 Task: Open a blank sheet, save the file as Gratitudeplan.html Type the sentence 'Education plays a crucial role in shaping individuals and societies. It is the key to unlocking knowledge, skills, and opportunities. Through education, people acquire the tools they need to succeed in life and contribute meaningfully to their communities. It empowers individuals to think critically, solve problems, and make informed decisions. Education also promotes social and cultural awareness, fostering understanding and tolerance. By providing equal access to quality education, we can build a more inclusive and equitable society, paving the way for progress, innovation, and a brighter future.'Add formula using equations and charcters after the sentence 'A+B+C' Select the formula and highlight with color Pink Change the page Orientation to  Potrait
Action: Mouse moved to (240, 115)
Screenshot: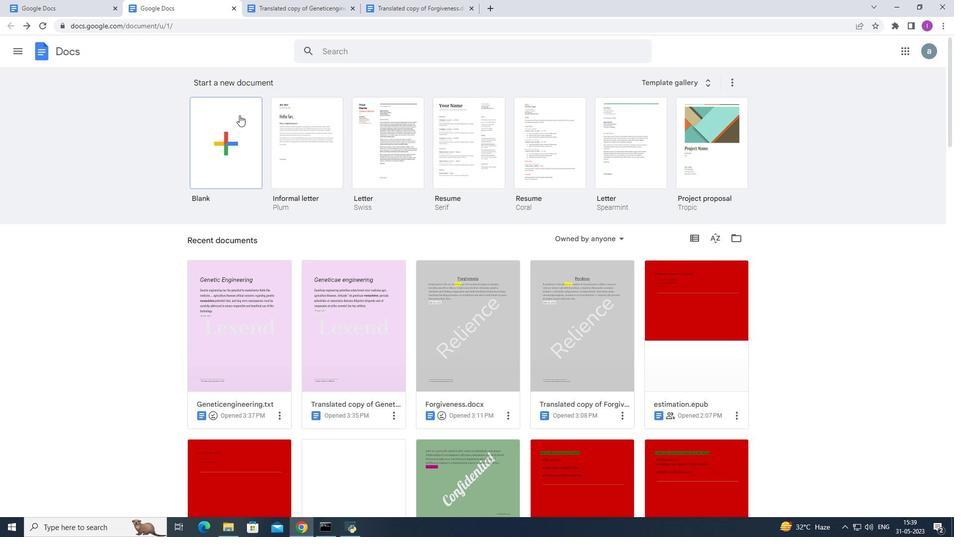 
Action: Mouse pressed left at (240, 115)
Screenshot: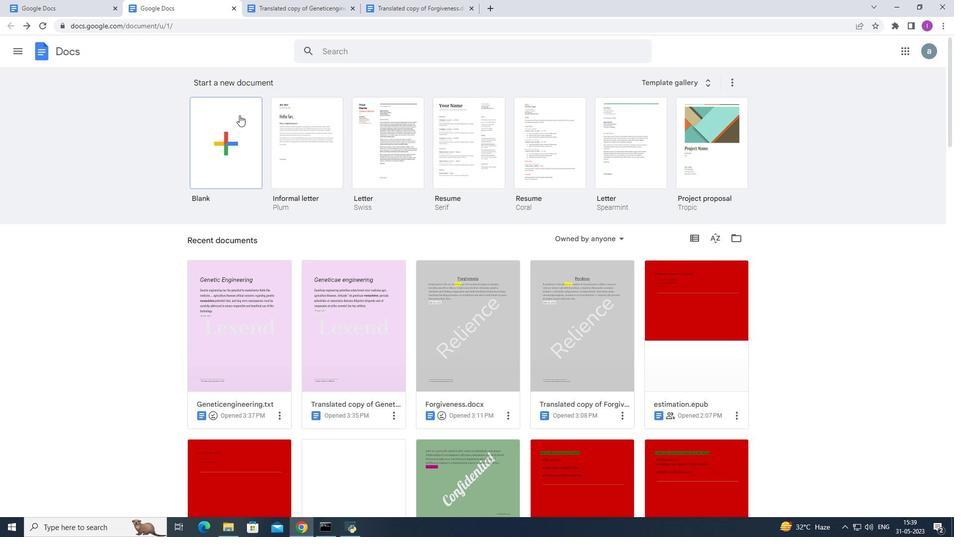 
Action: Mouse moved to (104, 45)
Screenshot: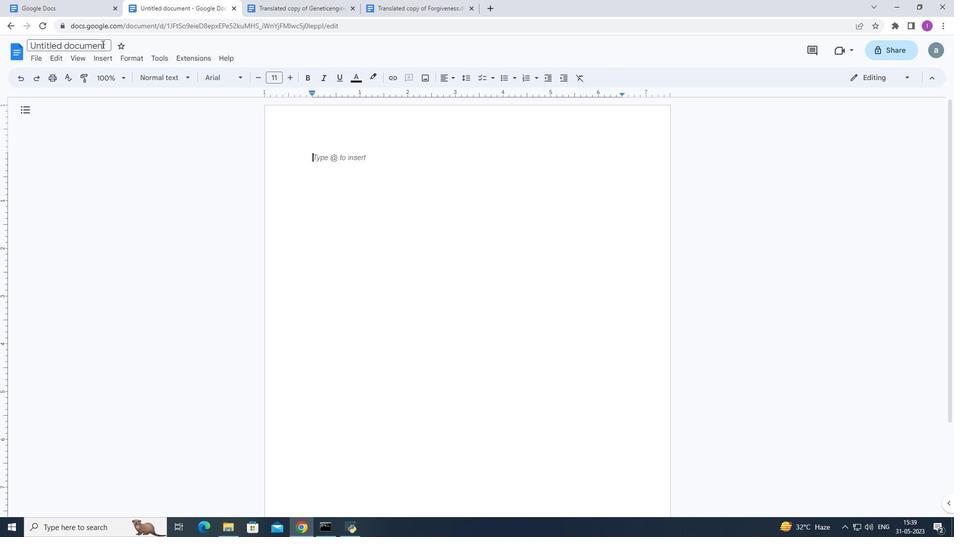 
Action: Mouse pressed left at (104, 45)
Screenshot: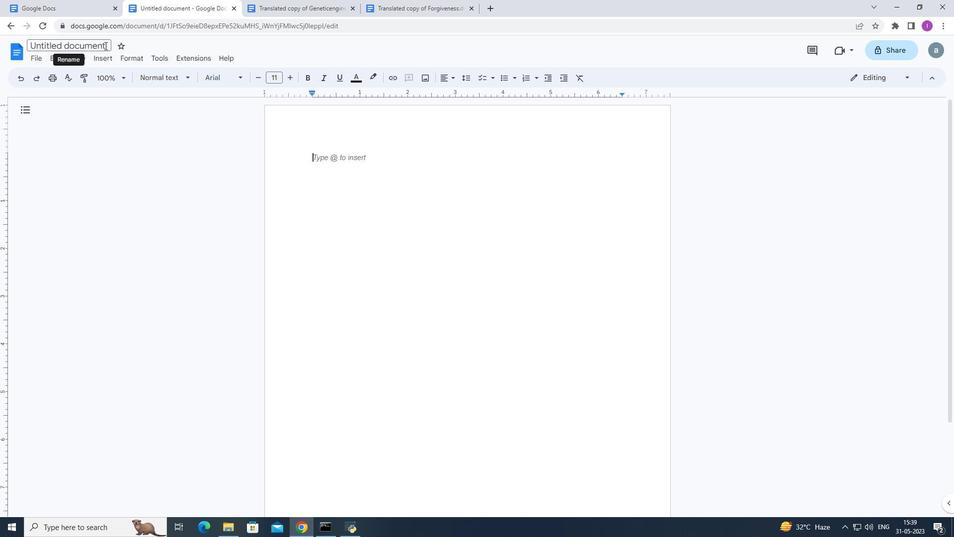 
Action: Mouse moved to (120, 59)
Screenshot: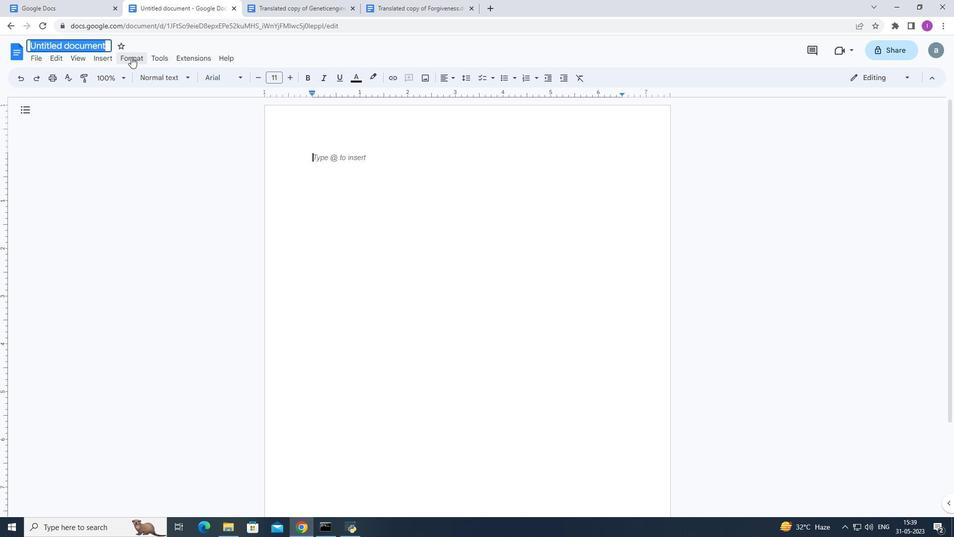 
Action: Key pressed <Key.shift><Key.shift><Key.shift><Key.shift><Key.shift><Key.shift><Key.shift><Key.shift>Gratitudeplan.html
Screenshot: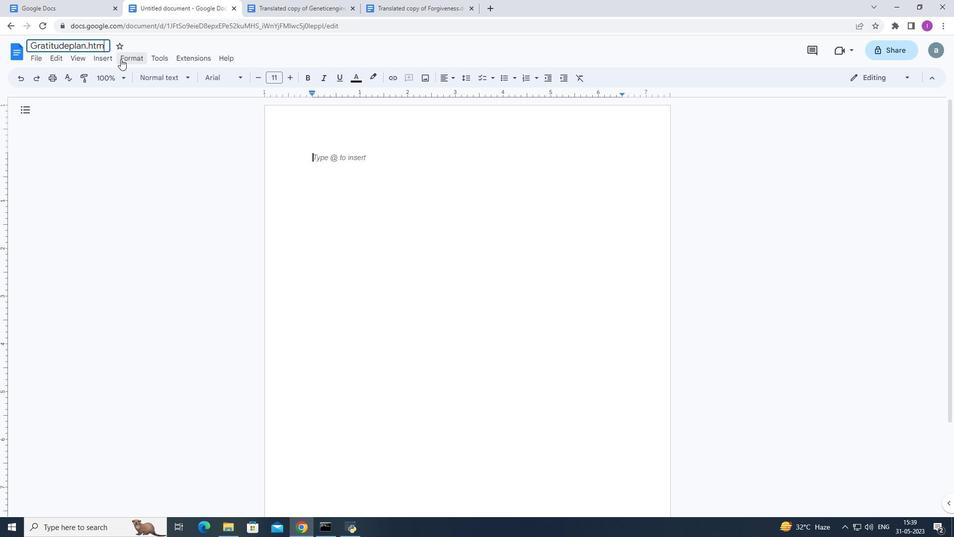 
Action: Mouse moved to (318, 158)
Screenshot: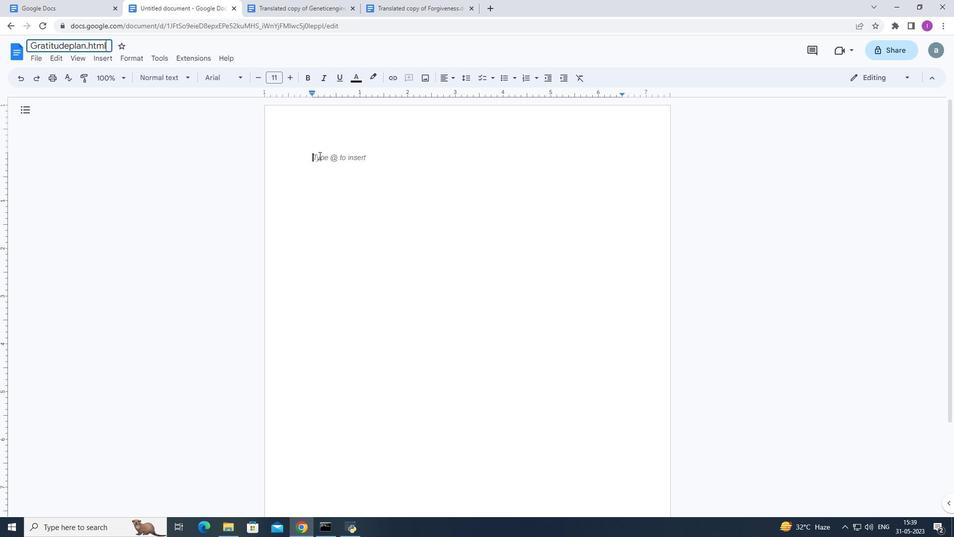 
Action: Mouse pressed left at (318, 158)
Screenshot: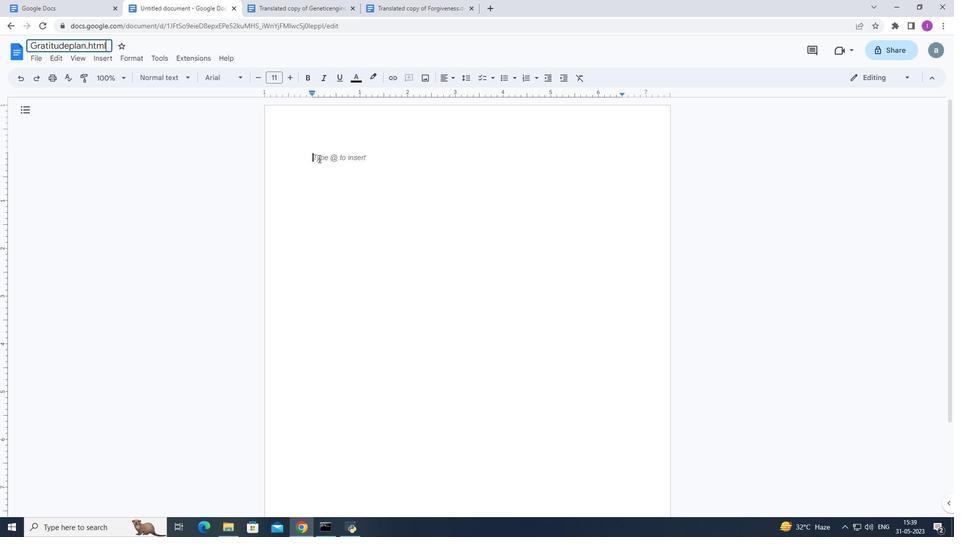 
Action: Mouse moved to (385, 161)
Screenshot: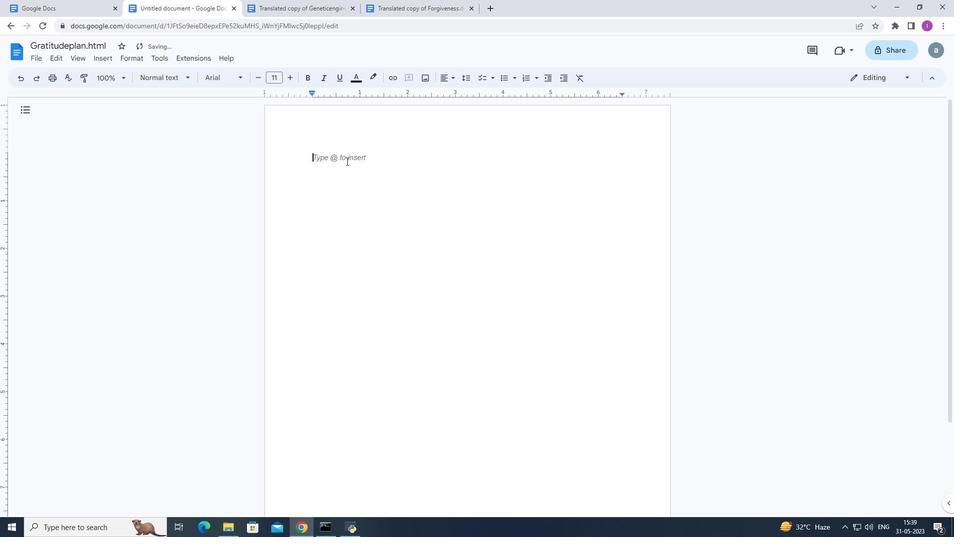 
Action: Key pressed <Key.shift>Education<Key.space>plays<Key.space>a<Key.space>crucialrole
Screenshot: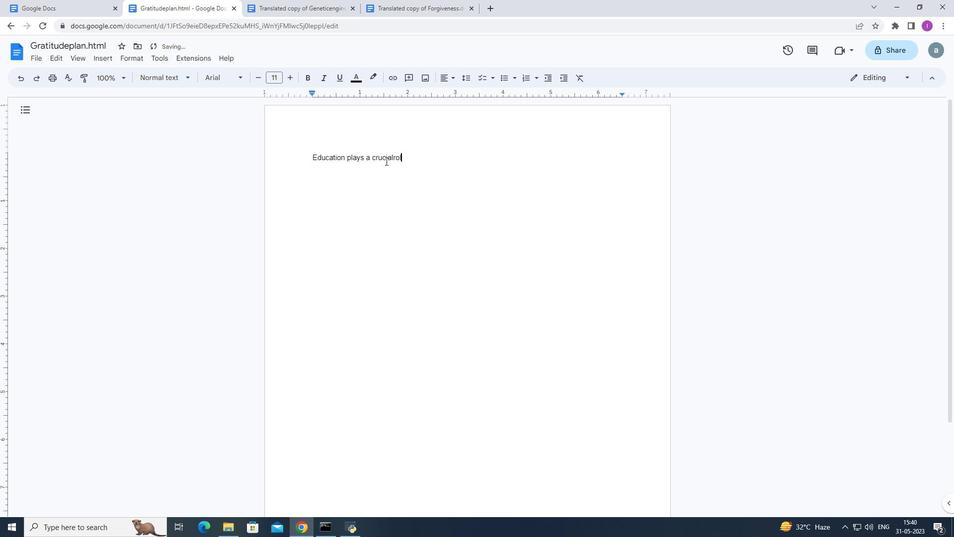
Action: Mouse moved to (392, 157)
Screenshot: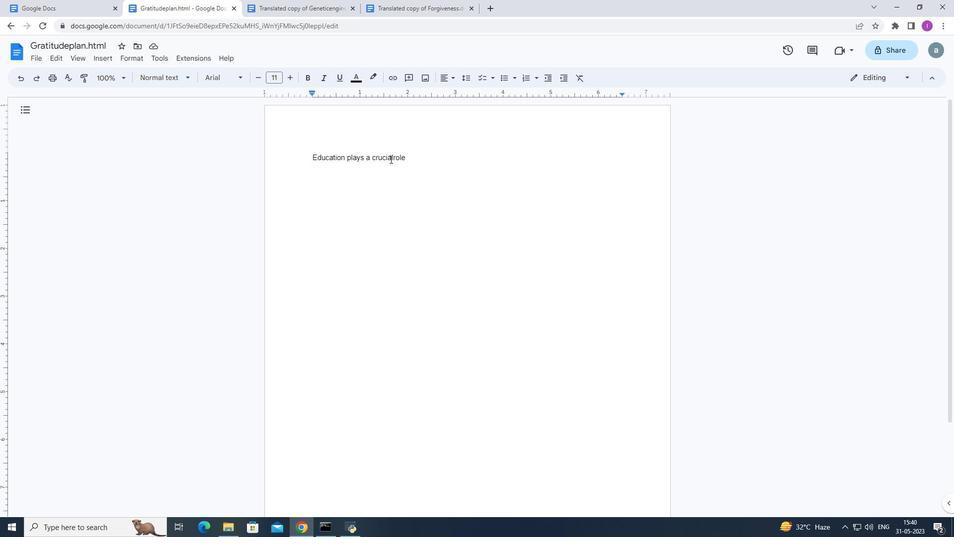 
Action: Mouse pressed left at (392, 157)
Screenshot: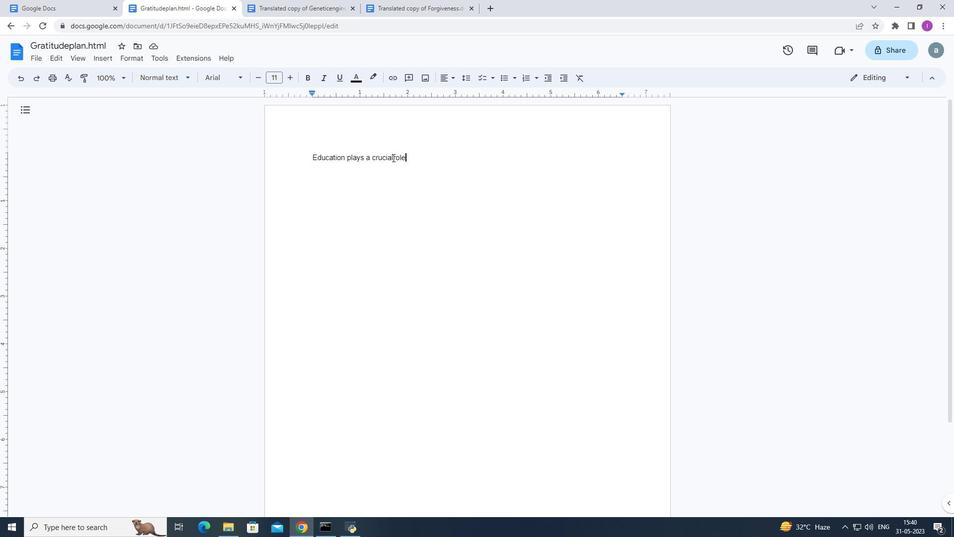 
Action: Mouse moved to (402, 143)
Screenshot: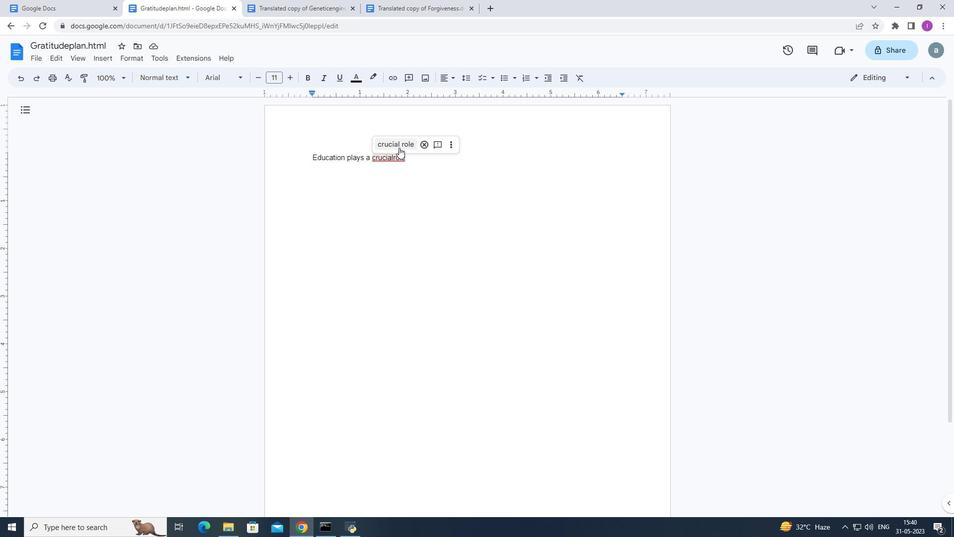 
Action: Mouse pressed left at (402, 143)
Screenshot: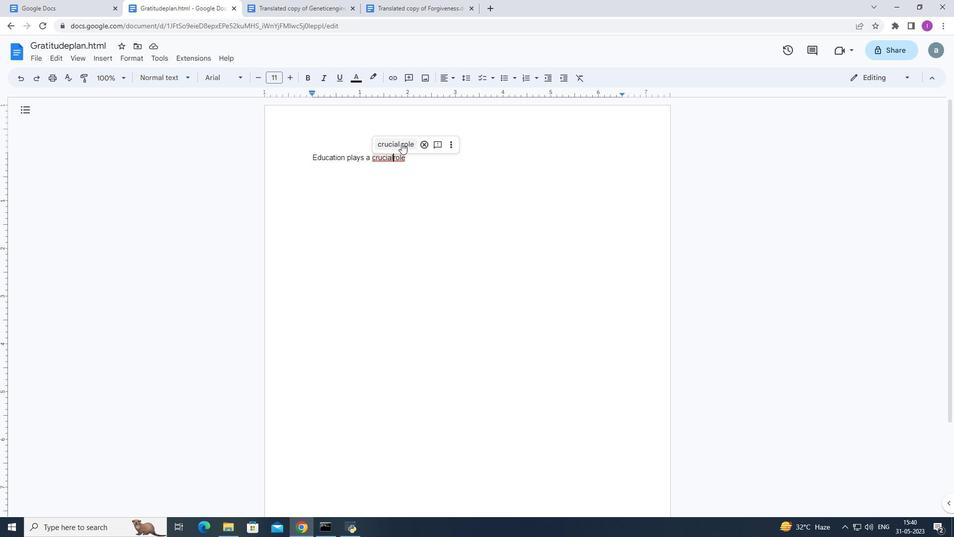 
Action: Mouse moved to (431, 156)
Screenshot: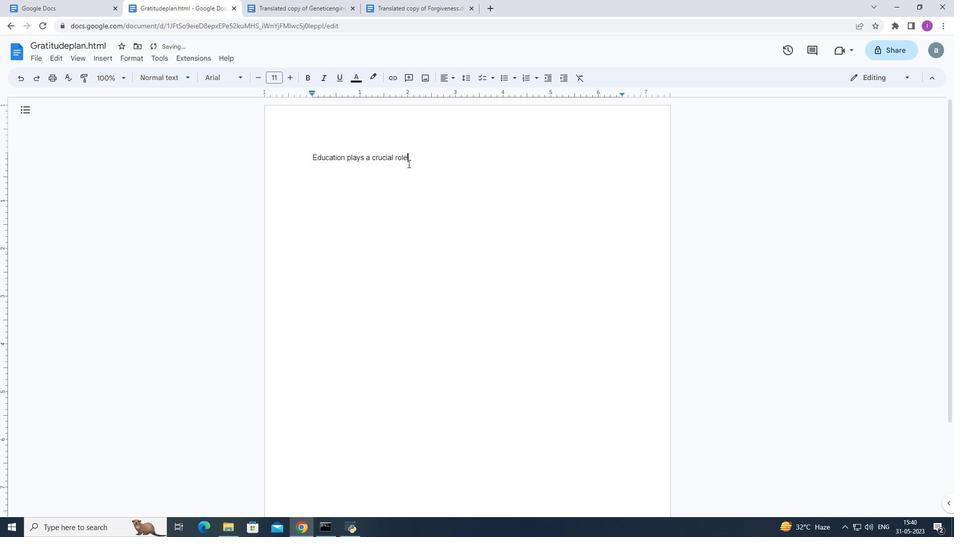 
Action: Key pressed <Key.space>in<Key.space>shaping<Key.space>individuals<Key.space>and<Key.space>societies.<Key.shift>It<Key.space>is<Key.space>the<Key.space>key<Key.space>to<Key.space>unlocking<Key.space>knowledge,skills.\<Key.backspace><Key.backspace>,and<Key.space>opportunities,<Key.shift>Through<Key.space>education,people<Key.space>acquire<Key.space>the<Key.space>tookl<Key.backspace><Key.backspace>ls<Key.space>they<Key.space>needto<Key.space>succeedi
Screenshot: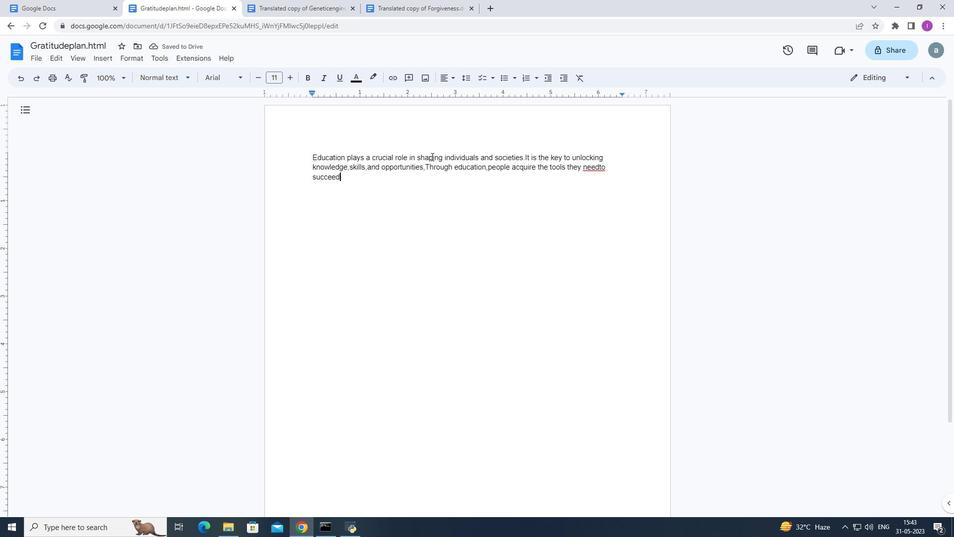 
Action: Mouse moved to (599, 167)
Screenshot: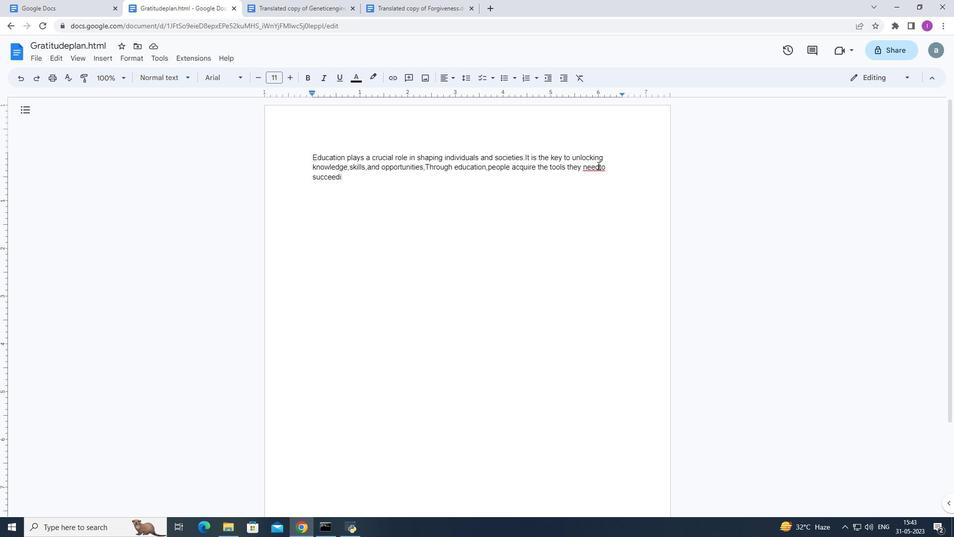 
Action: Mouse pressed left at (599, 167)
Screenshot: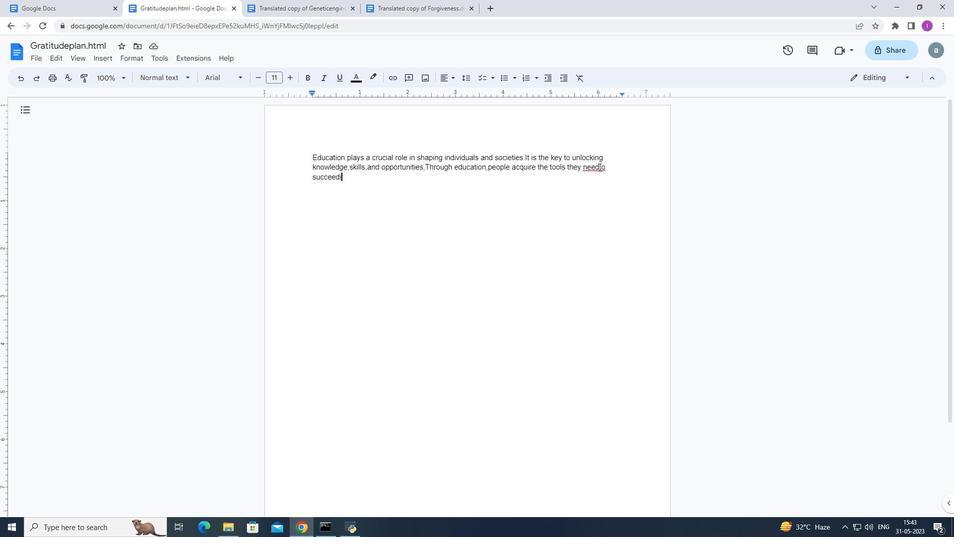 
Action: Mouse moved to (604, 153)
Screenshot: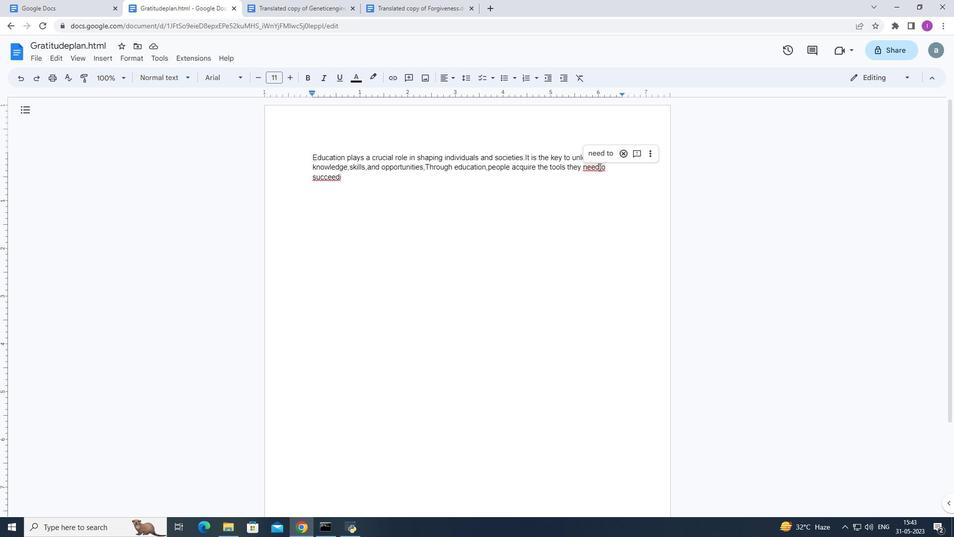 
Action: Mouse pressed left at (604, 153)
Screenshot: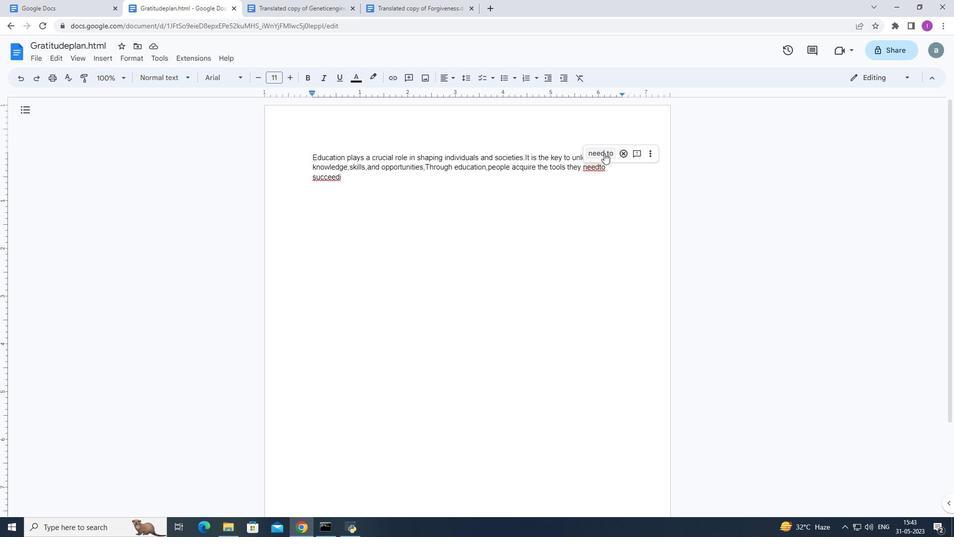 
Action: Mouse moved to (344, 177)
Screenshot: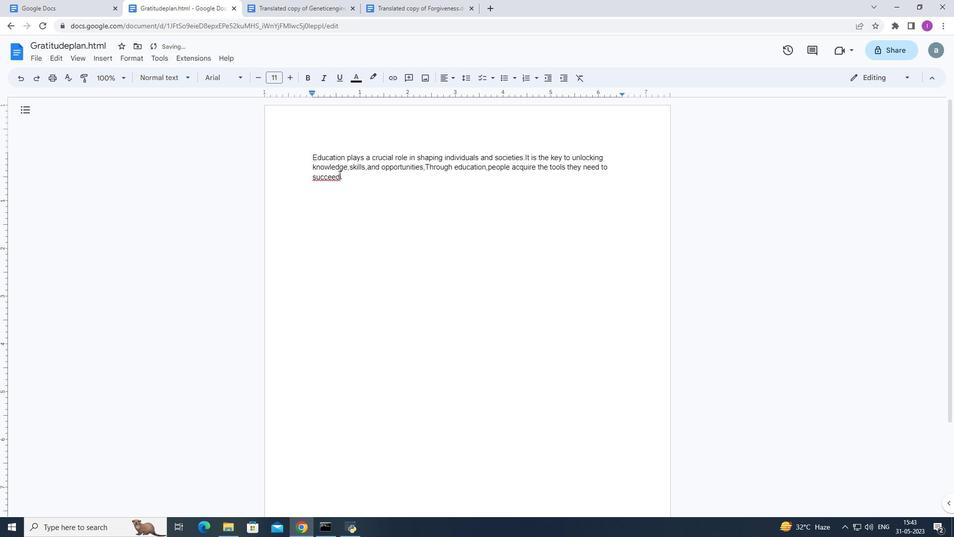 
Action: Mouse pressed left at (344, 177)
Screenshot: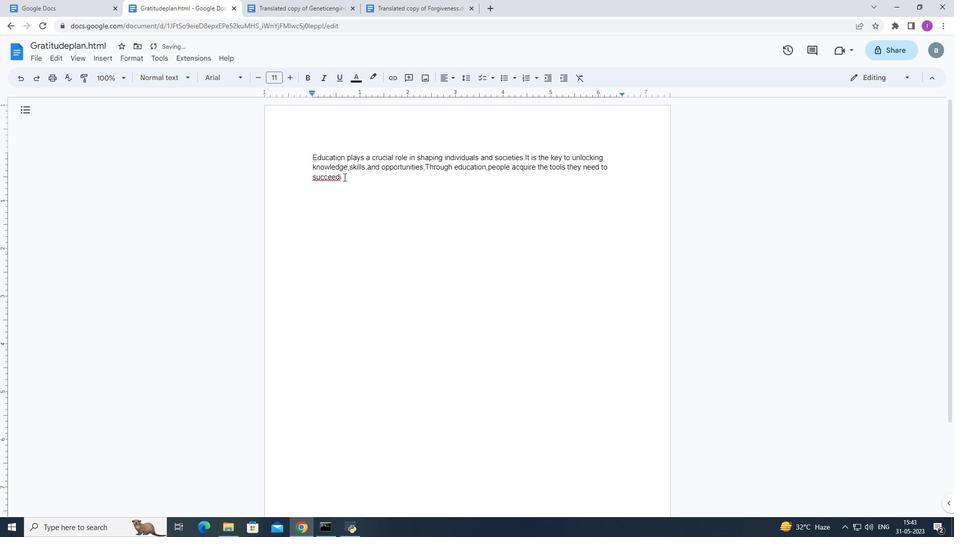 
Action: Mouse moved to (341, 164)
Screenshot: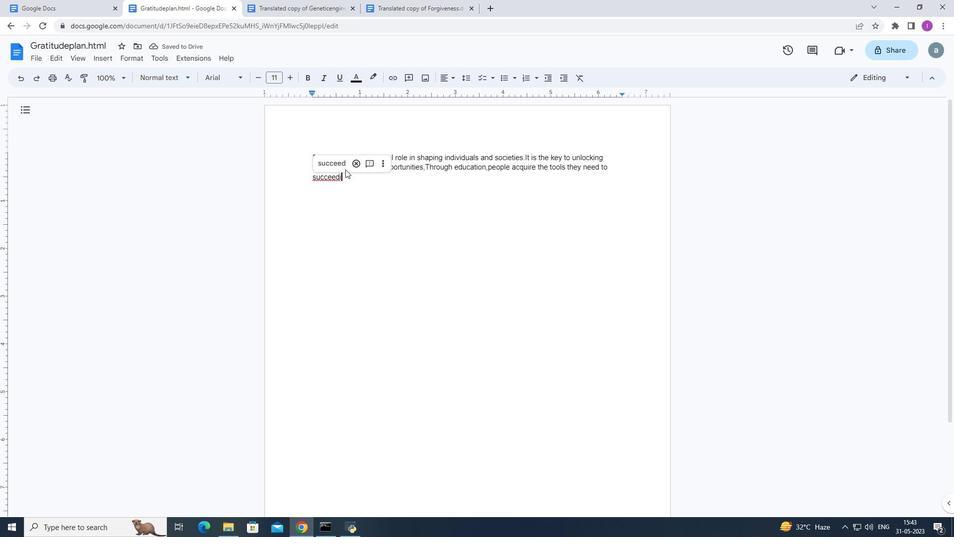 
Action: Mouse pressed left at (341, 164)
Screenshot: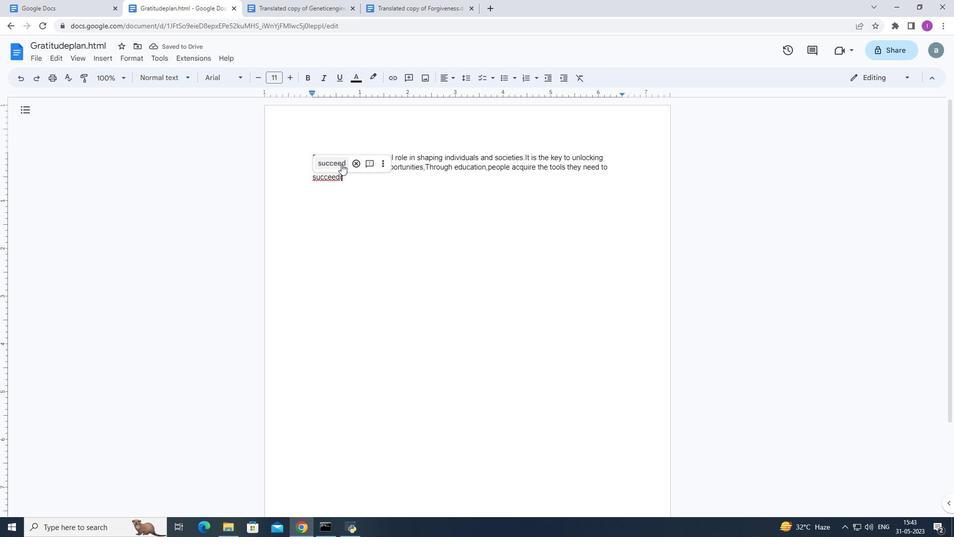 
Action: Mouse moved to (555, 209)
Screenshot: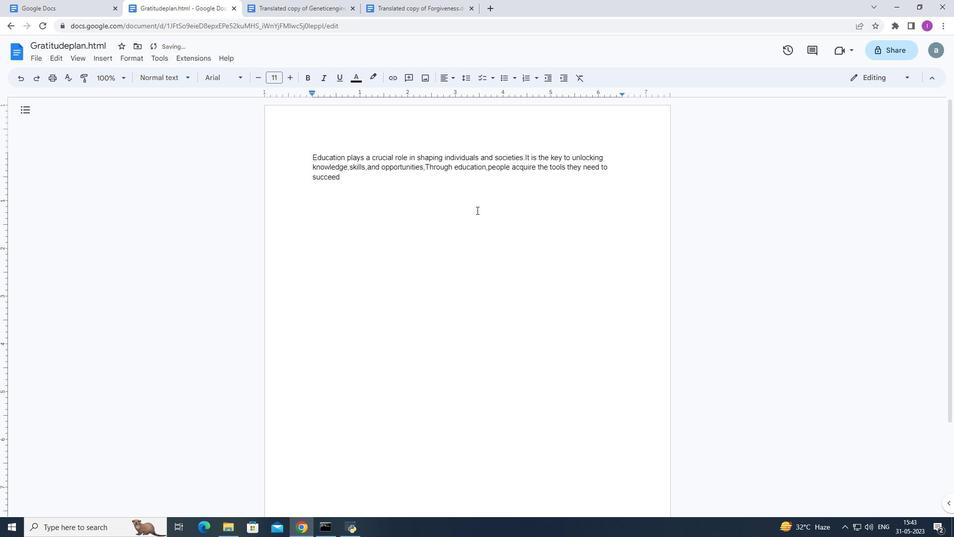 
Action: Key pressed <Key.space>in<Key.space>life<Key.space>and<Key.space>ci<Key.backspace>ontribute<Key.space>meaningfully<Key.space>to<Key.space>their<Key.space>communities,<Key.shift>Uit<Key.backspace><Key.backspace><Key.backspace><Key.backspace>.<Key.shift>It<Key.space>empowers<Key.space>individuals<Key.space>to<Key.space>think<Key.space>critically,solve<Key.space>problems,and<Key.space>
Screenshot: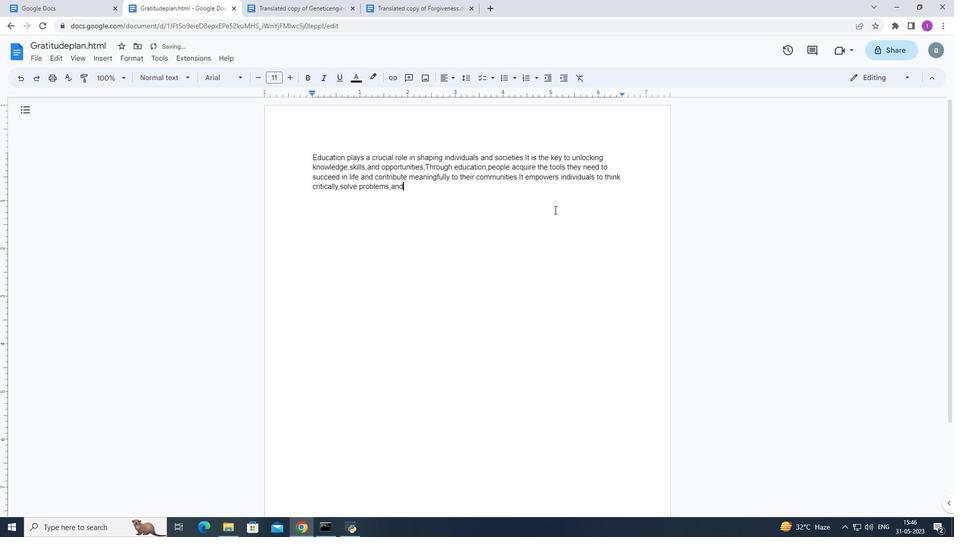 
Action: Mouse moved to (564, 205)
Screenshot: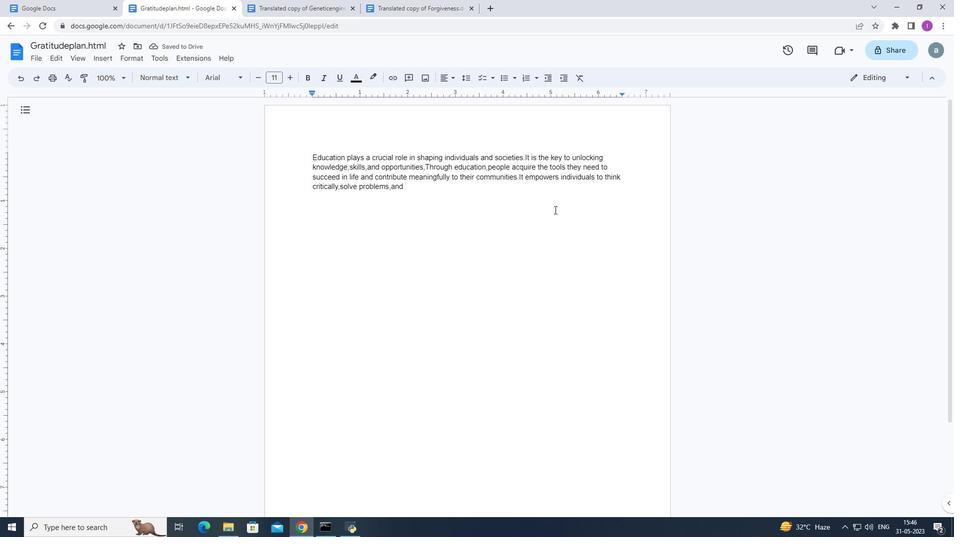 
Action: Key pressed make<Key.space>informed<Key.space>decisions,<Key.backspace>.<Key.shift>Education<Key.space>als0o<Key.backspace><Key.backspace>opromotes
Screenshot: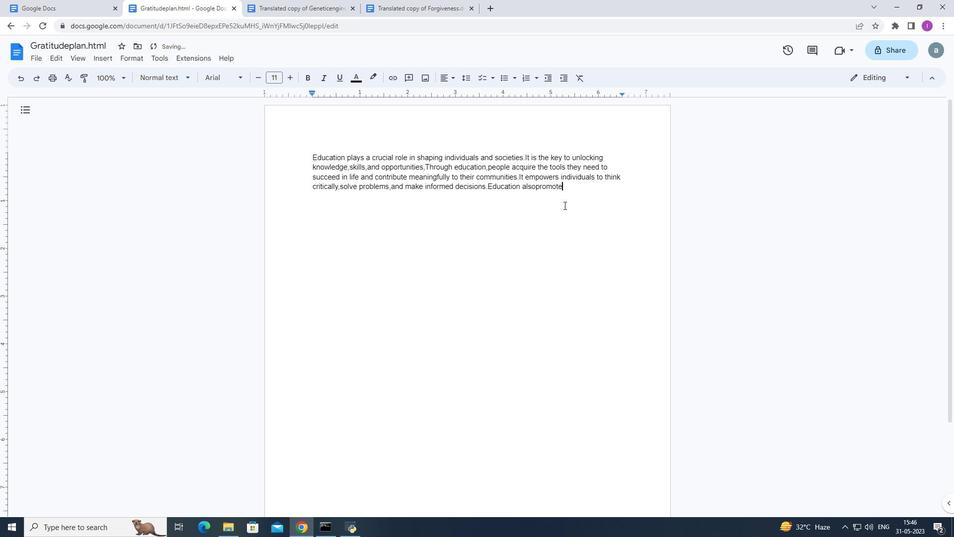 
Action: Mouse moved to (534, 188)
Screenshot: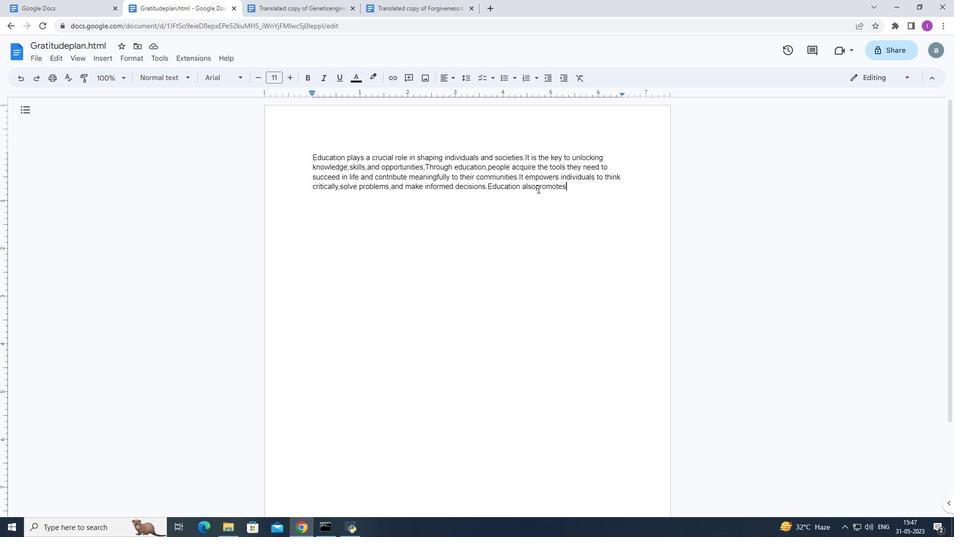 
Action: Mouse pressed left at (534, 188)
Screenshot: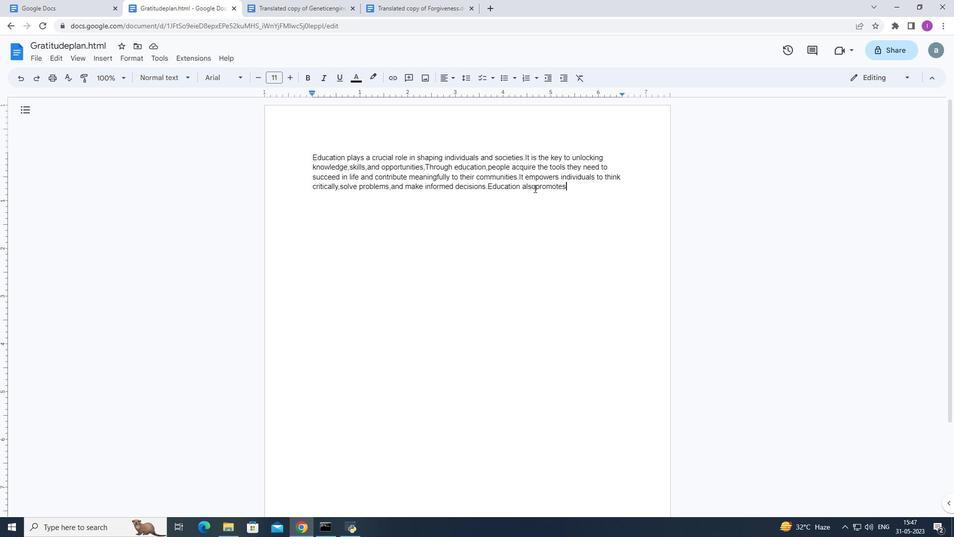 
Action: Mouse moved to (542, 172)
Screenshot: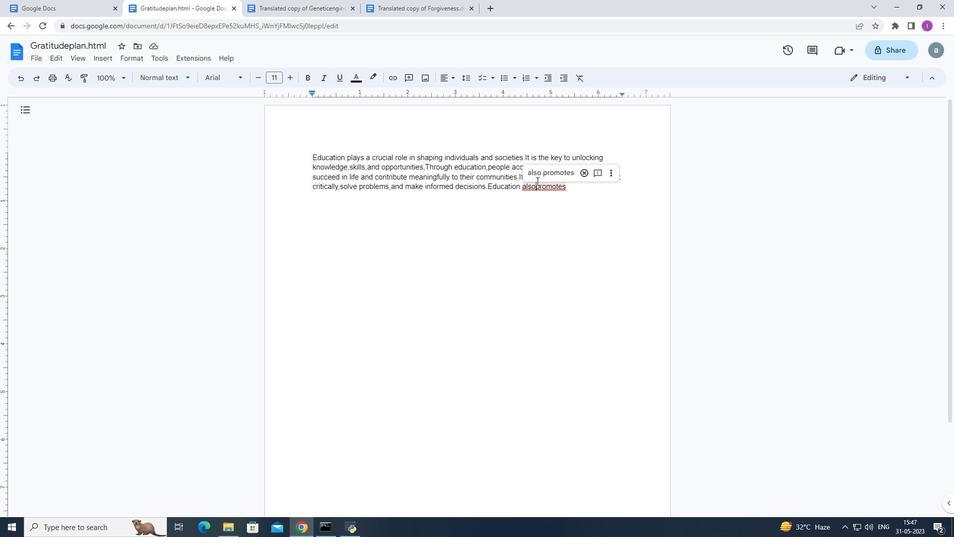 
Action: Mouse pressed left at (542, 172)
Screenshot: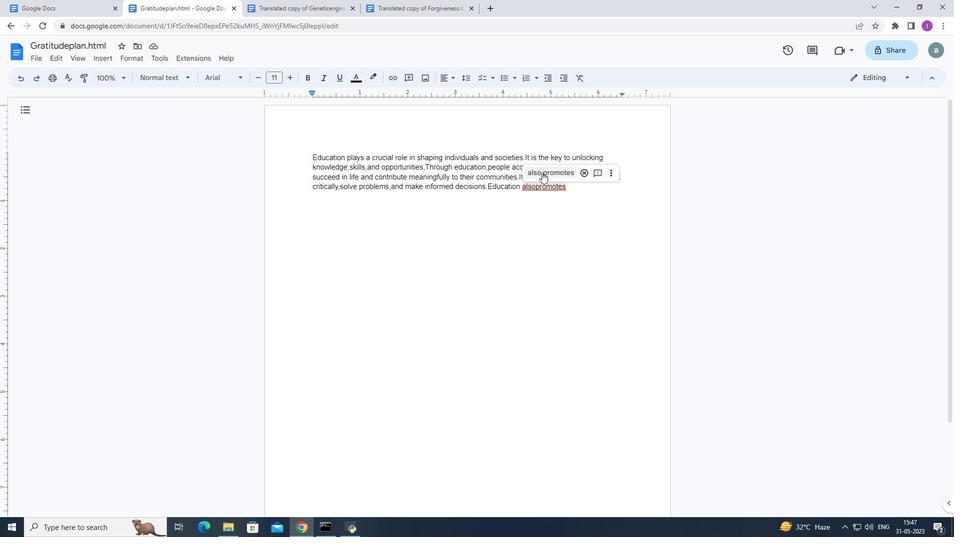 
Action: Mouse moved to (617, 194)
Screenshot: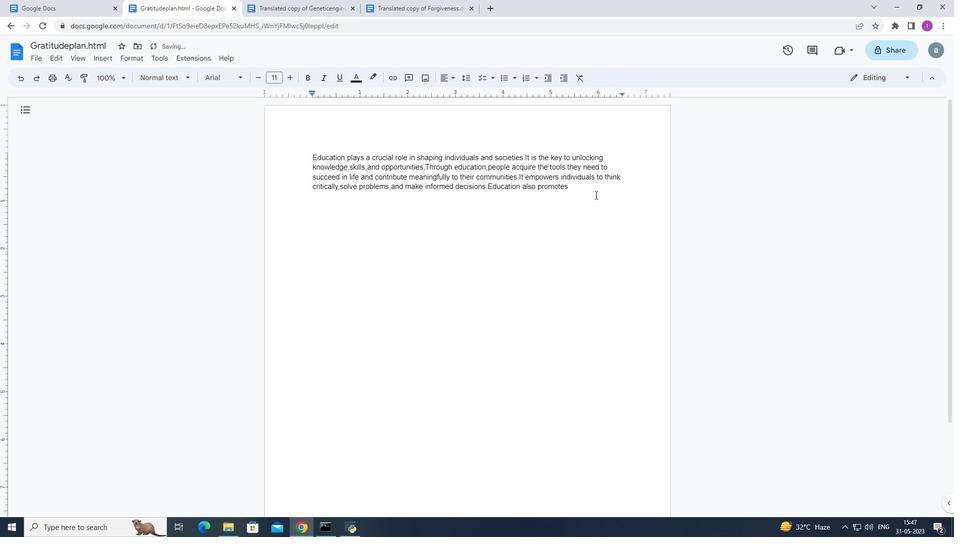 
Action: Key pressed <Key.space>social<Key.space>and<Key.space>cultural<Key.space>awareness.<Key.backspace>,fostering,<Key.backspace><Key.space>undertstanding<Key.space>and<Key.space>tolerance<Key.shift>By<Key.space>providing<Key.space>
Screenshot: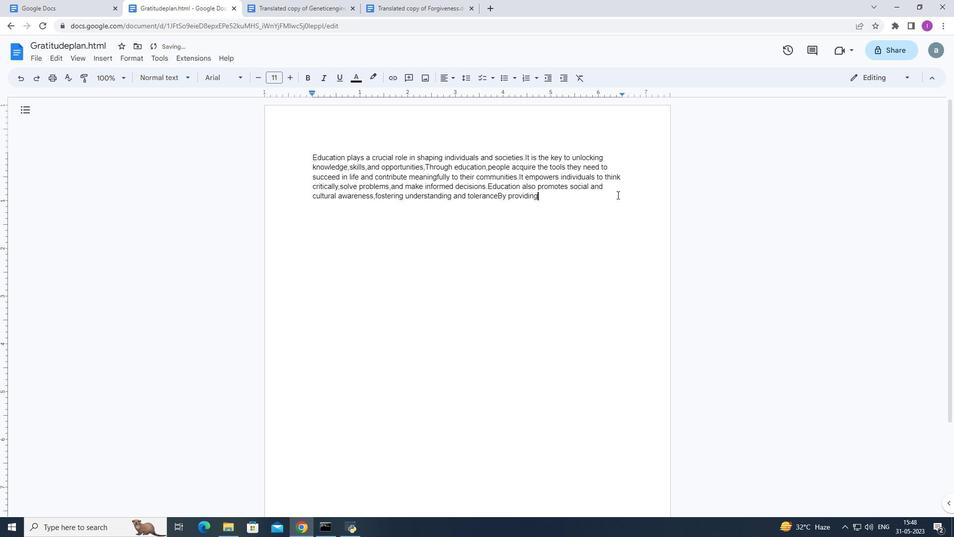 
Action: Mouse moved to (498, 193)
Screenshot: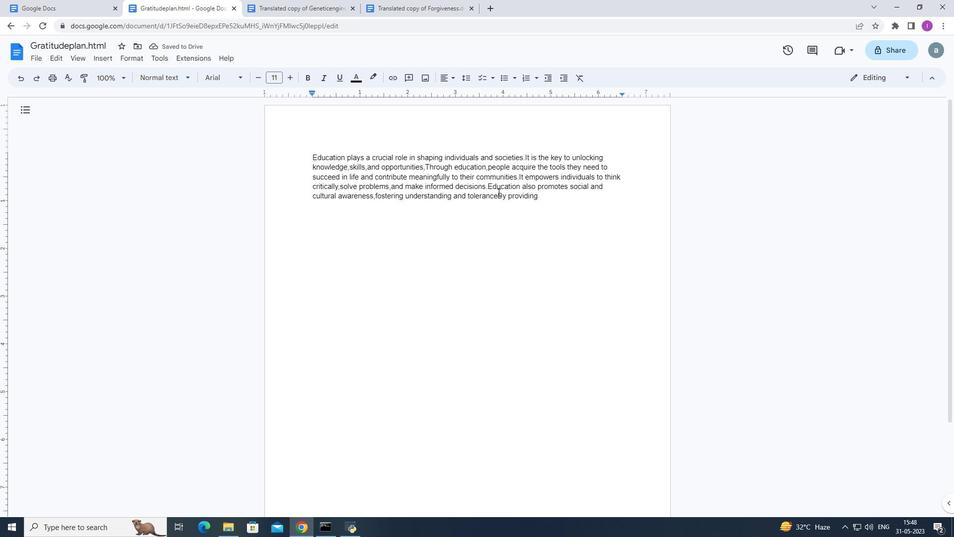 
Action: Mouse pressed left at (498, 193)
Screenshot: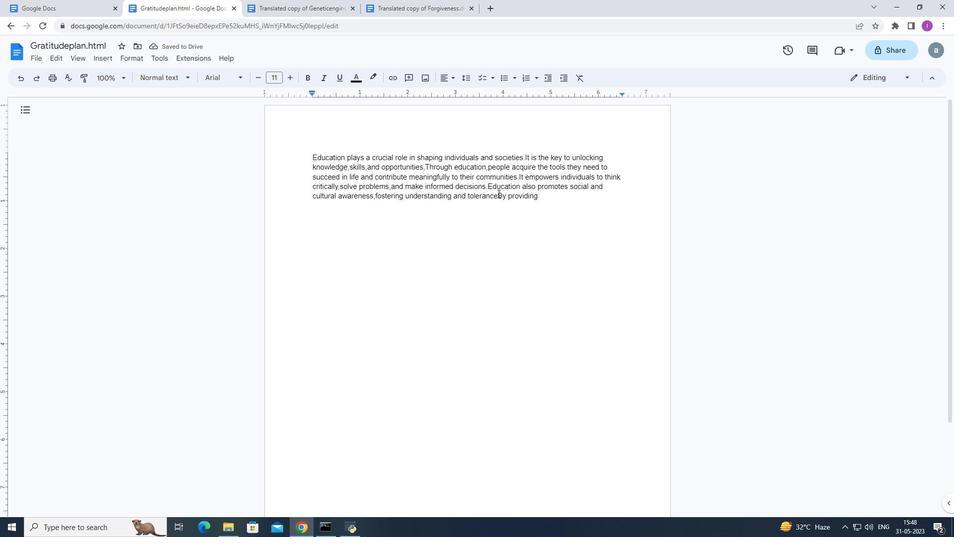 
Action: Mouse moved to (499, 197)
Screenshot: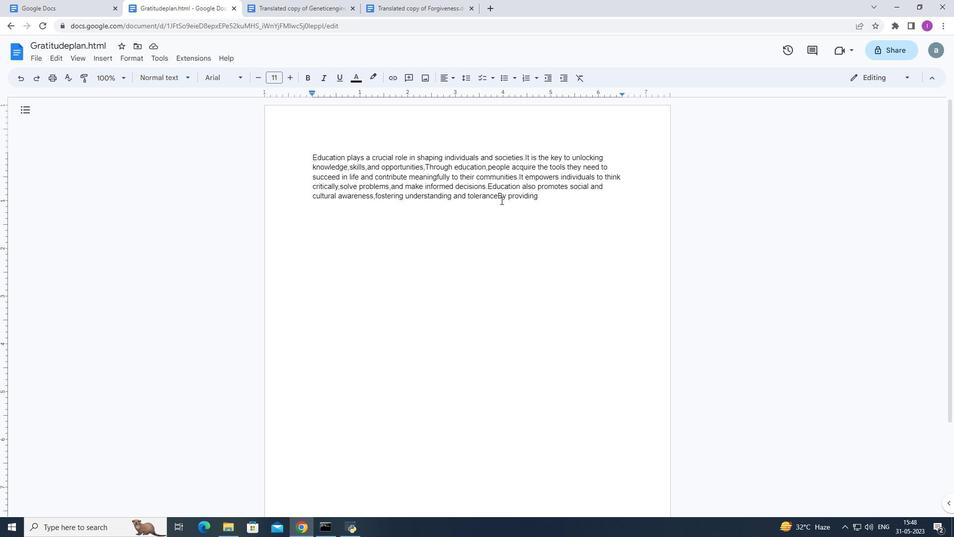 
Action: Key pressed <Key.space>
Screenshot: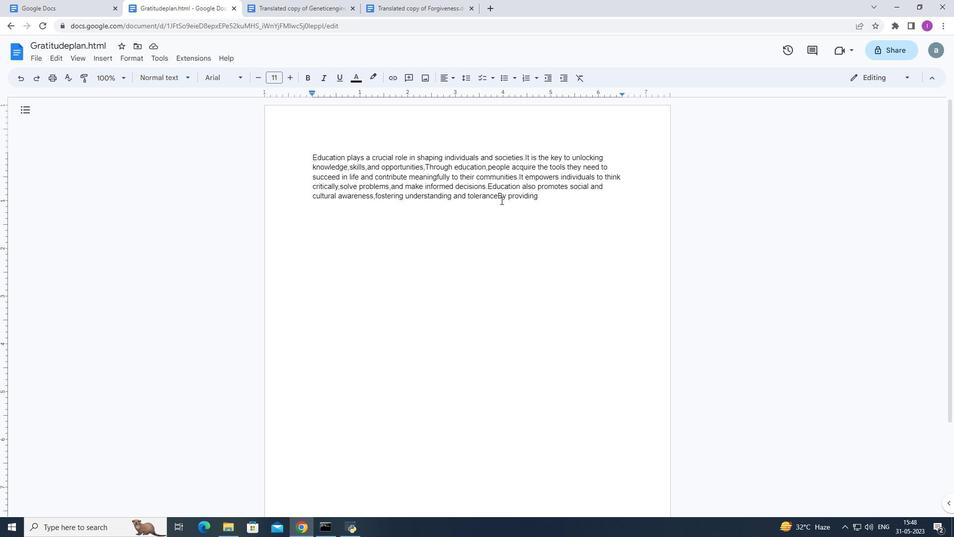 
Action: Mouse moved to (503, 192)
Screenshot: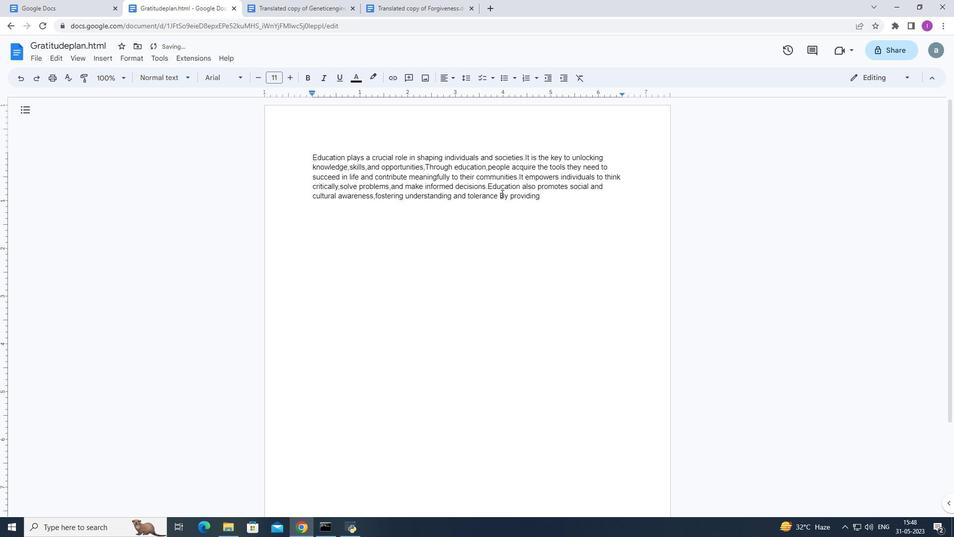 
Action: Mouse pressed left at (503, 192)
Screenshot: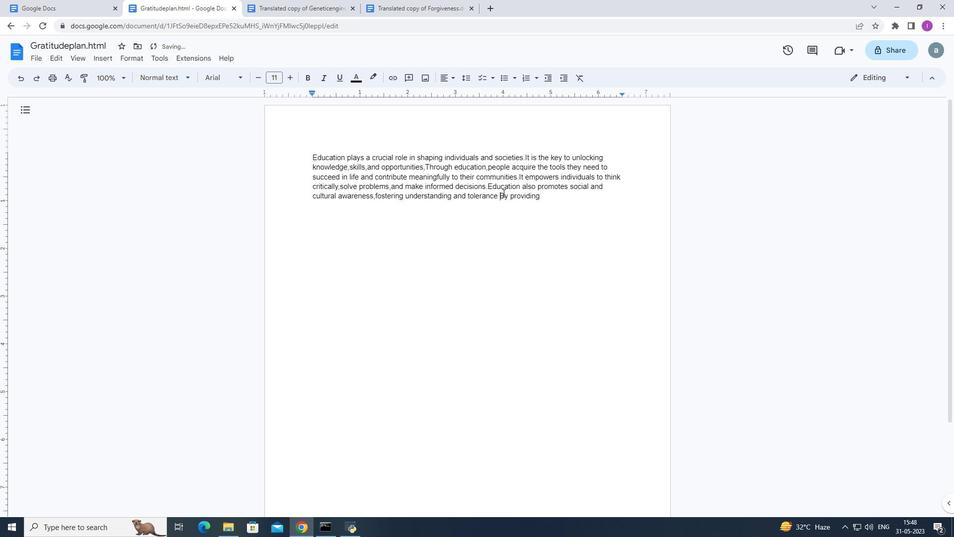 
Action: Mouse moved to (621, 184)
Screenshot: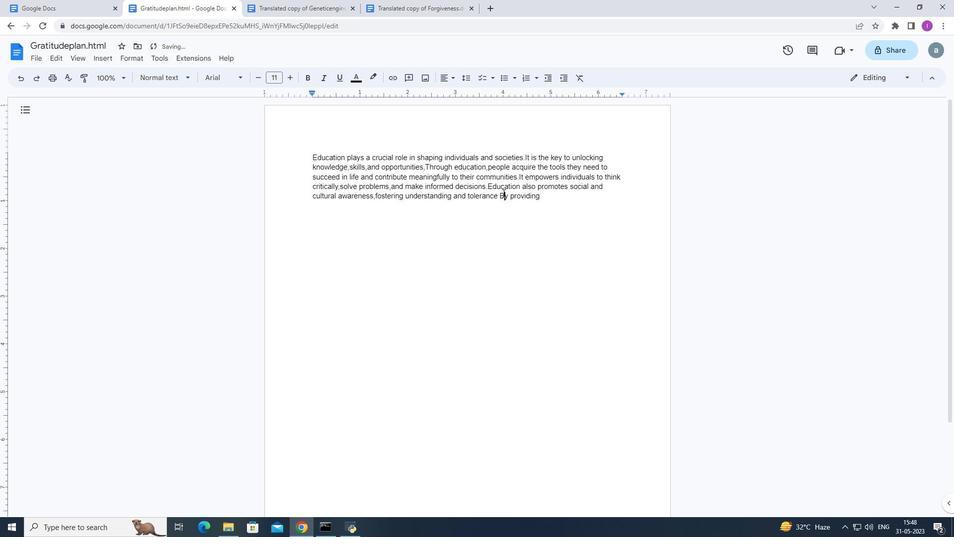 
Action: Key pressed <Key.backspace>b
Screenshot: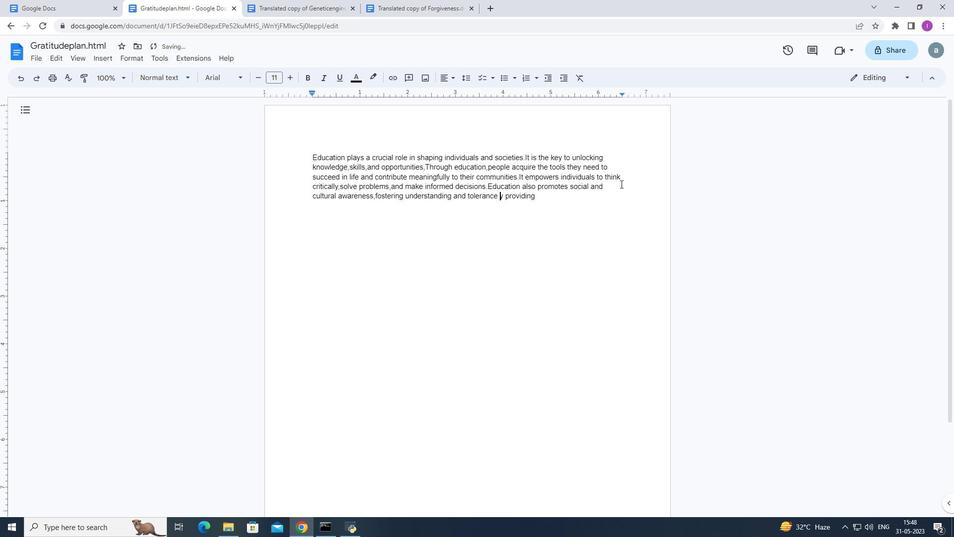 
Action: Mouse moved to (509, 203)
Screenshot: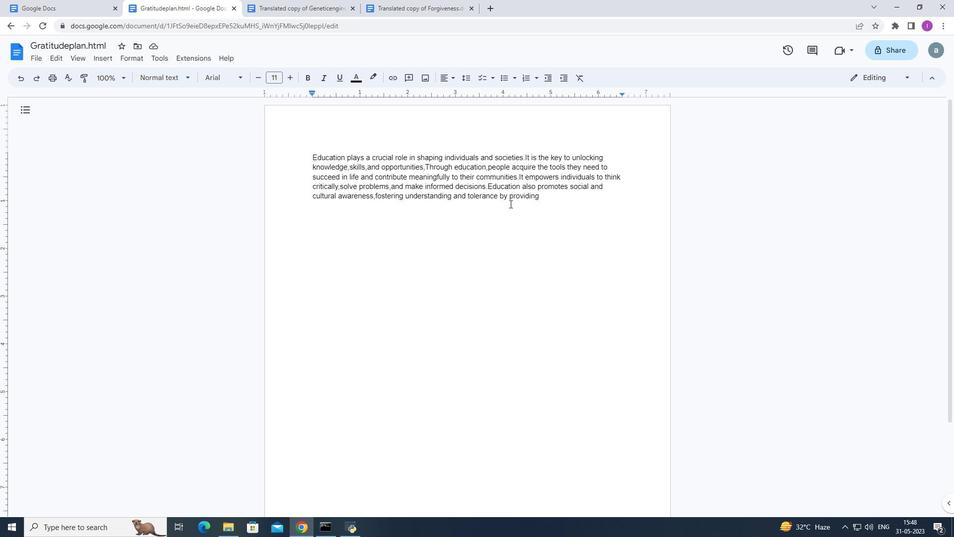 
Action: Key pressed <Key.backspace><Key.backspace>.<Key.shift>B
Screenshot: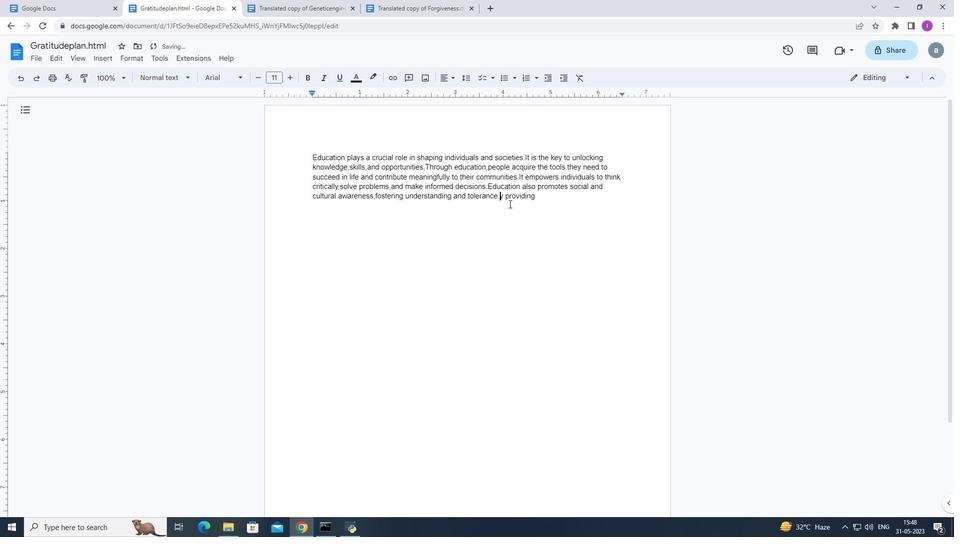 
Action: Mouse moved to (550, 202)
Screenshot: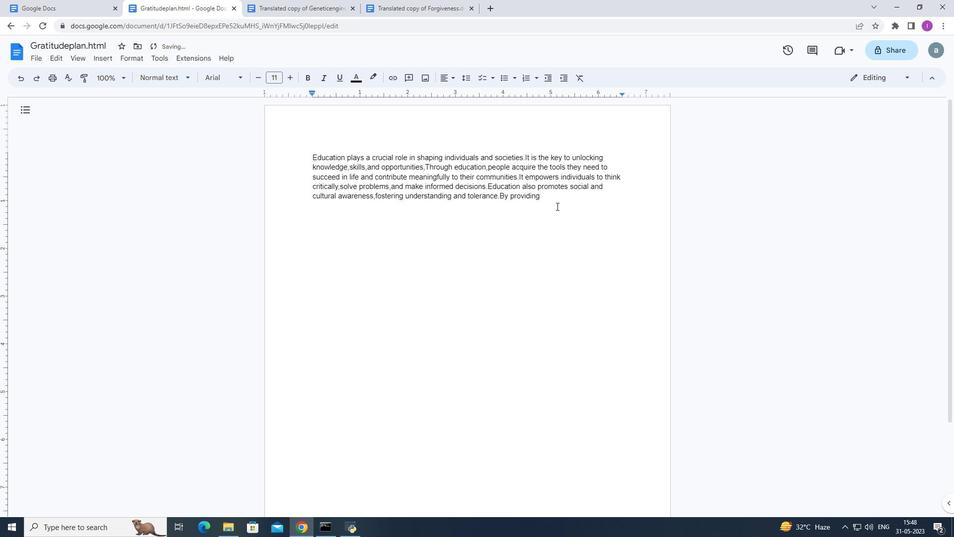 
Action: Mouse pressed left at (550, 202)
Screenshot: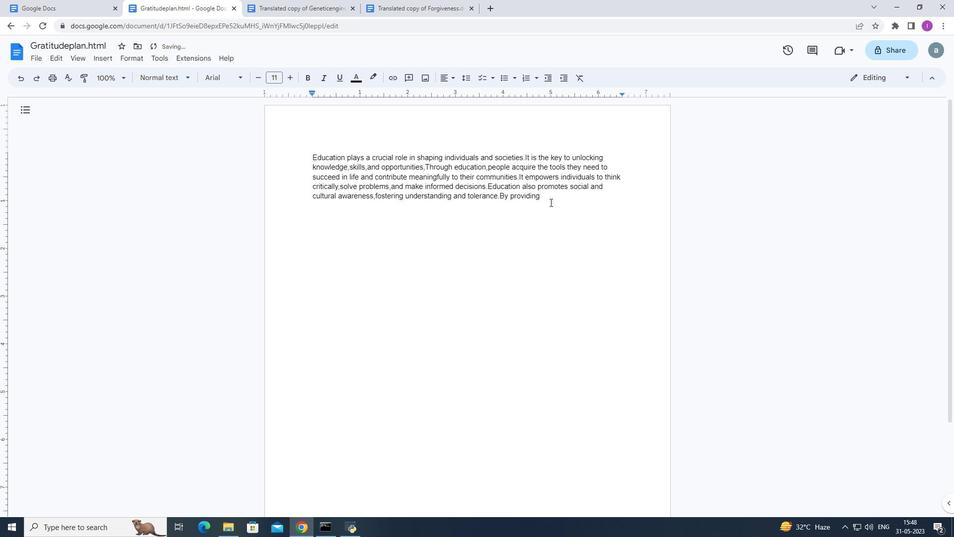 
Action: Mouse moved to (634, 210)
Screenshot: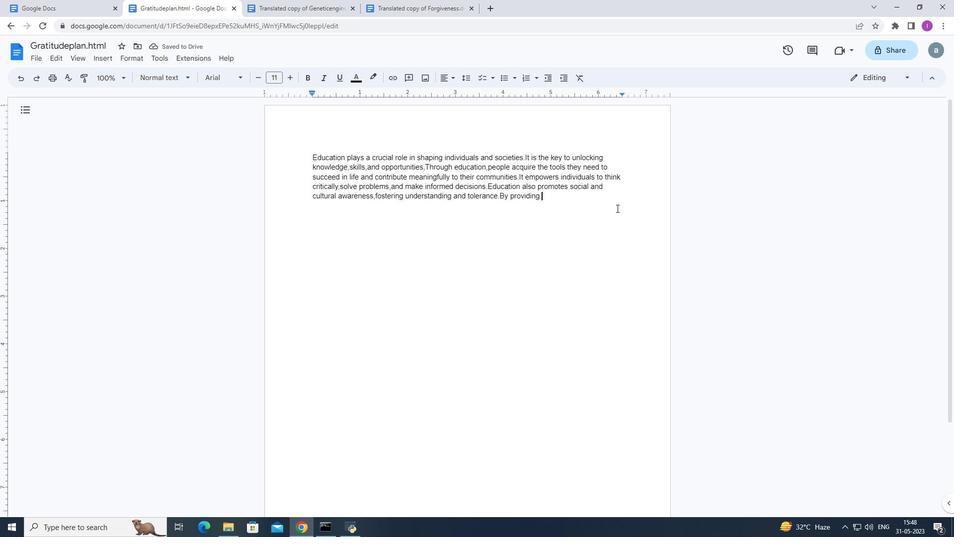 
Action: Key pressed equal<Key.space>access<Key.space>to<Key.space>quality<Key.space>educatiob<Key.backspace>m<Key.backspace>n,we<Key.space>caan<Key.backspace><Key.backspace>n<Key.space>build<Key.space>a<Key.space>more<Key.space>inclusive<Key.space>and<Key.space>equitable<Key.space>society,paying
Screenshot: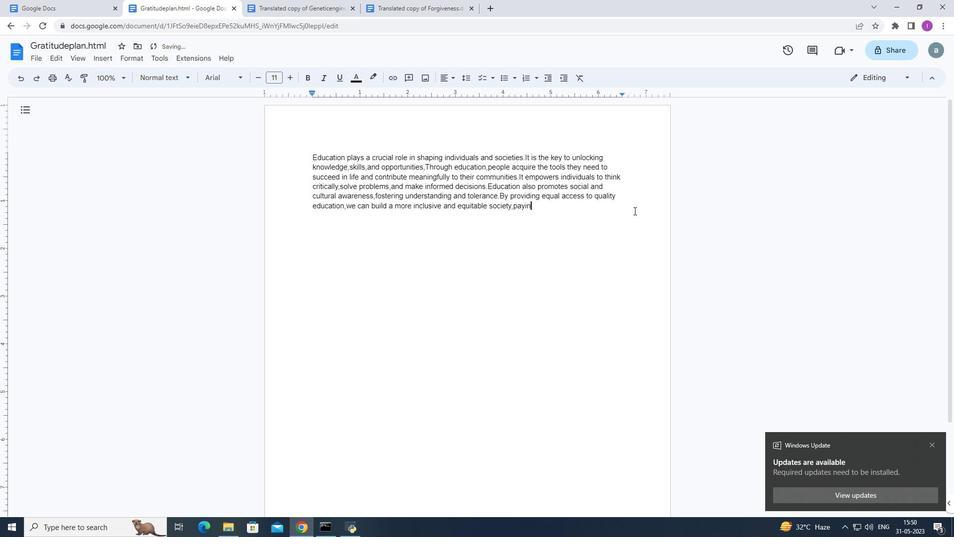 
Action: Mouse scrolled (634, 210) with delta (0, 0)
Screenshot: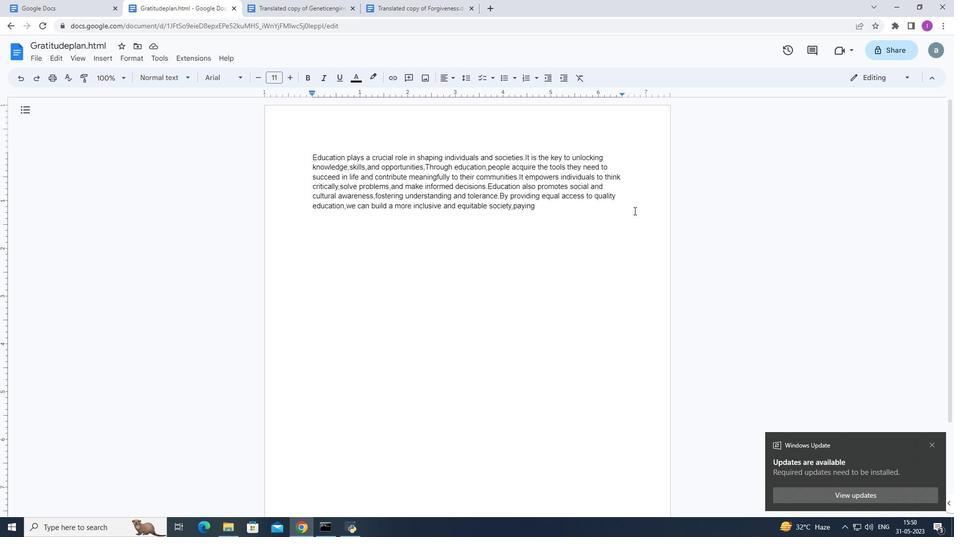 
Action: Mouse moved to (525, 154)
Screenshot: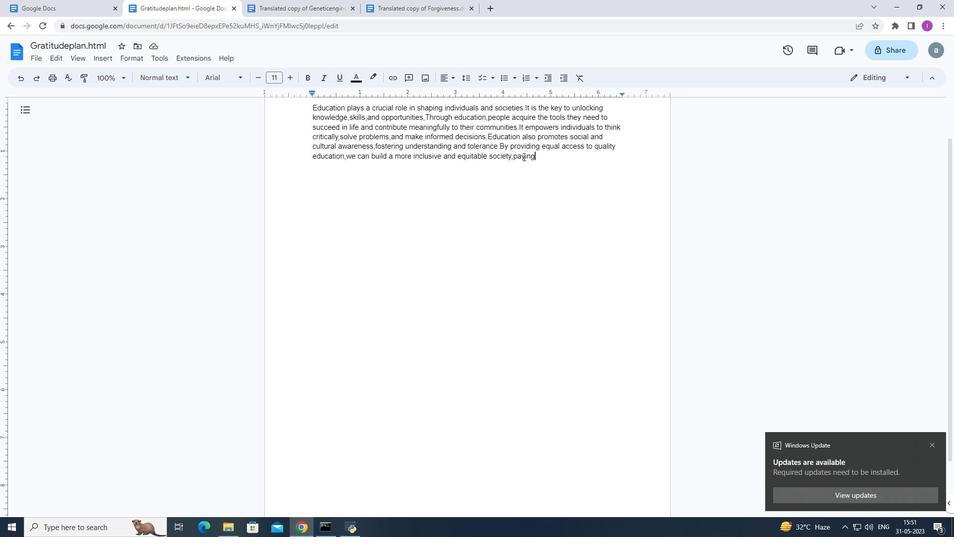 
Action: Mouse pressed left at (525, 154)
Screenshot: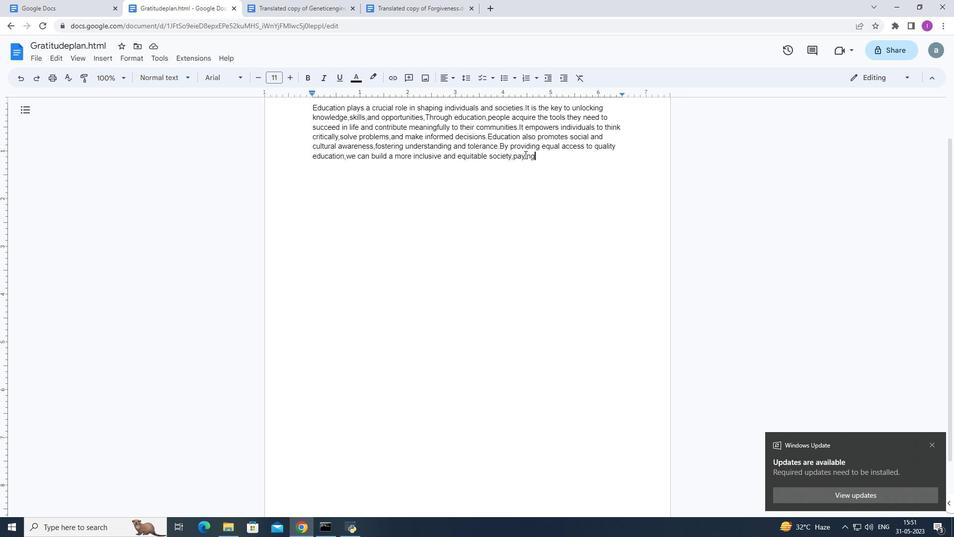 
Action: Mouse moved to (591, 171)
Screenshot: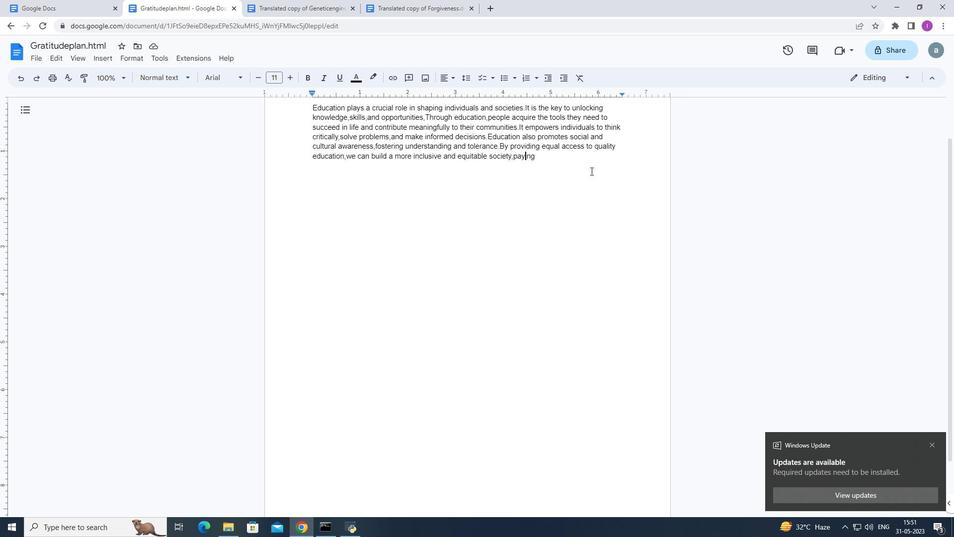 
Action: Key pressed <Key.backspace>v
Screenshot: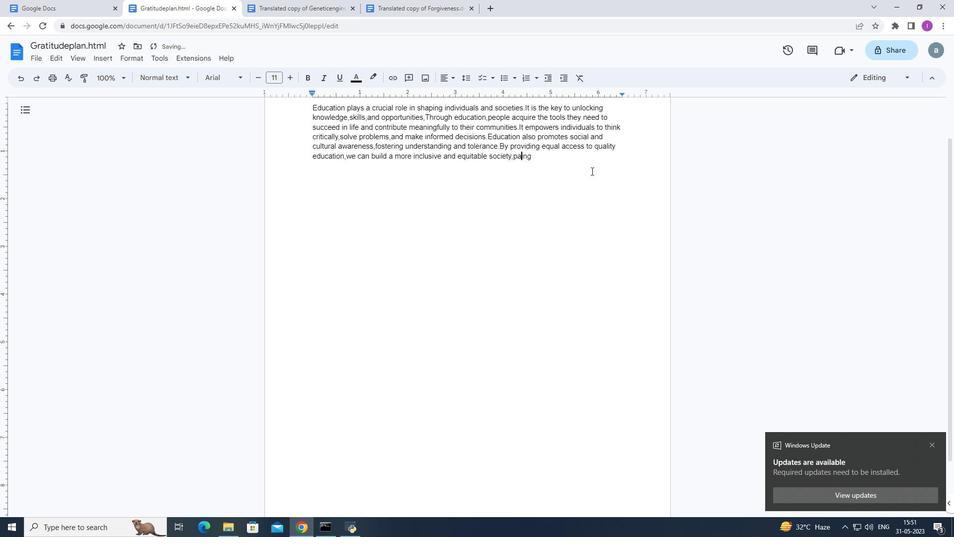 
Action: Mouse moved to (565, 157)
Screenshot: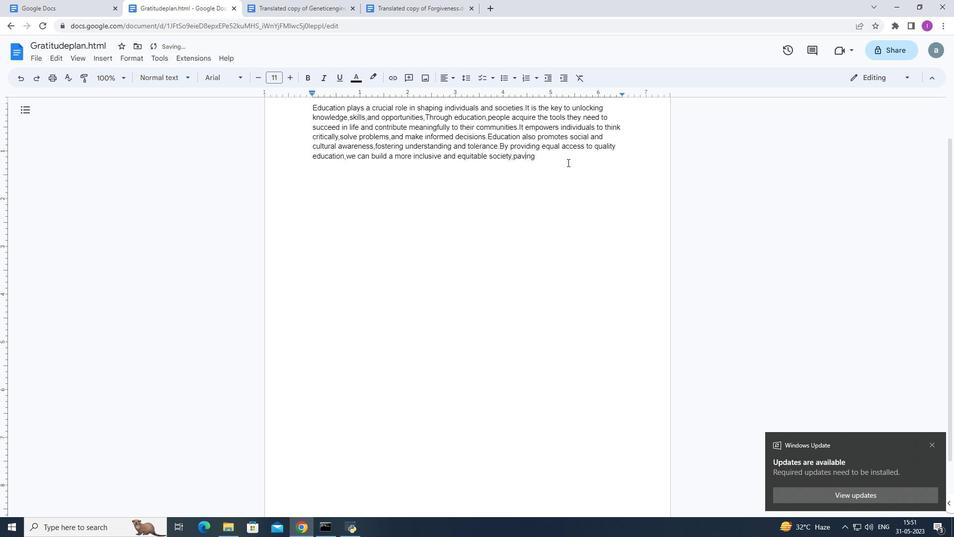 
Action: Mouse pressed left at (565, 157)
Screenshot: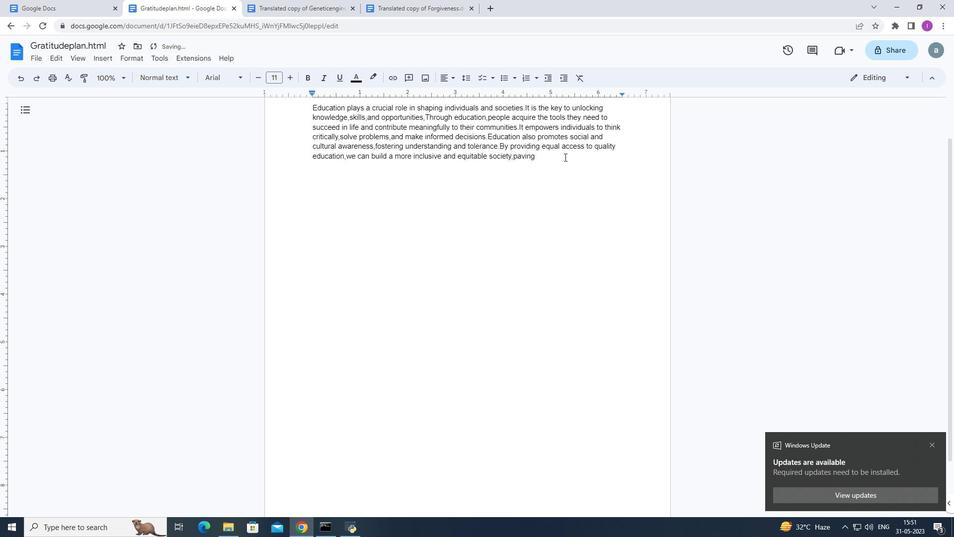 
Action: Mouse moved to (624, 164)
Screenshot: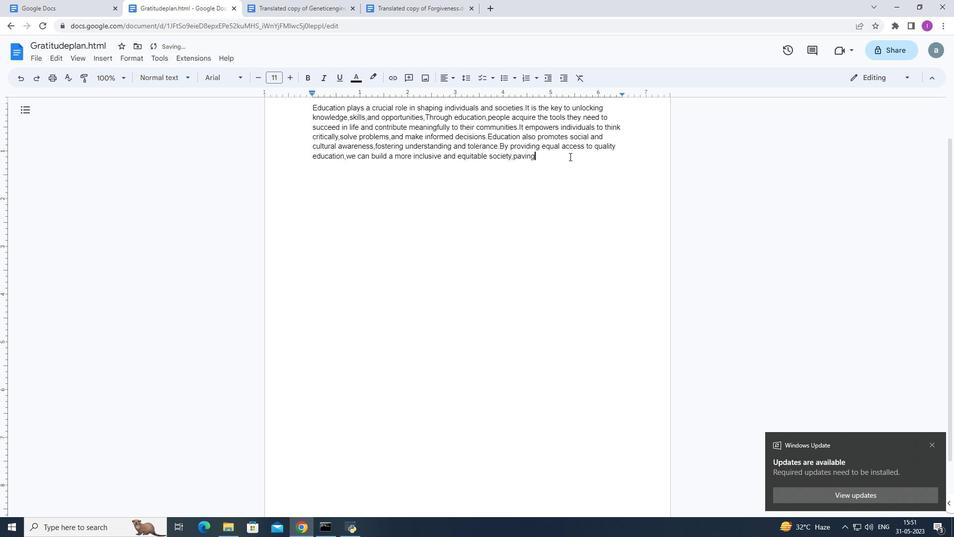 
Action: Key pressed <Key.space>the<Key.space>way<Key.space><Key.space>foir<Key.backspace><Key.backspace>r<Key.space>progress,innovation,a=<Key.backspace><Key.backspace>and<Key.space>a<Key.space>brighter<Key.space>future.
Screenshot: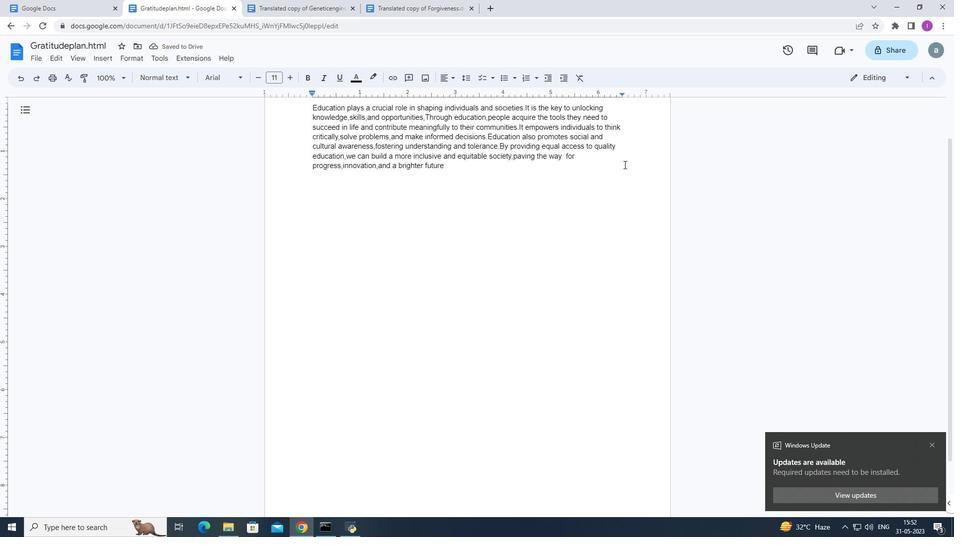 
Action: Mouse moved to (601, 176)
Screenshot: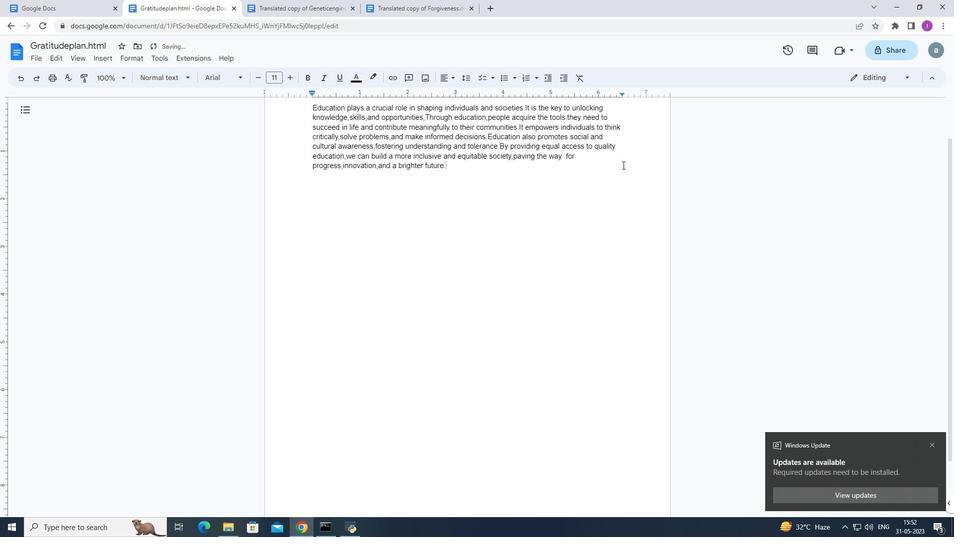 
Action: Mouse scrolled (604, 174) with delta (0, 0)
Screenshot: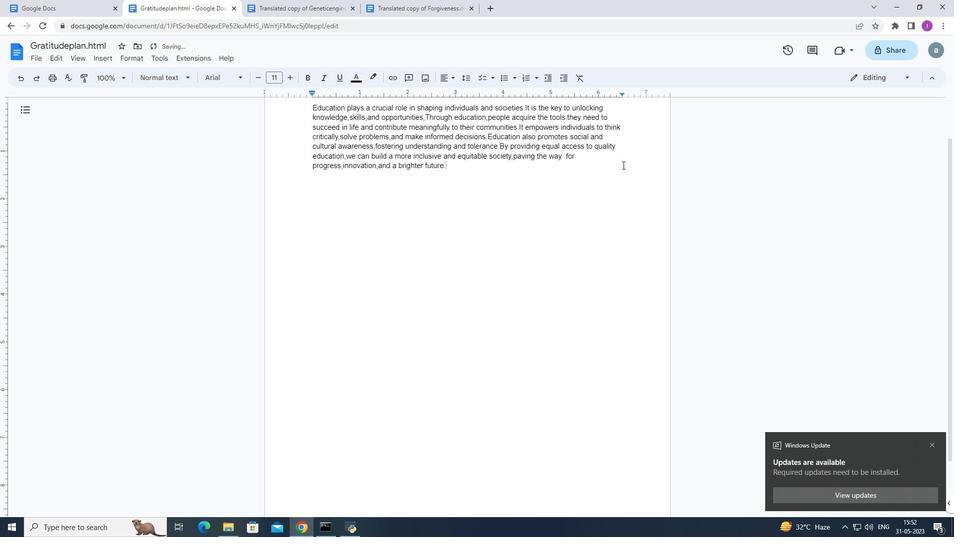 
Action: Mouse moved to (596, 178)
Screenshot: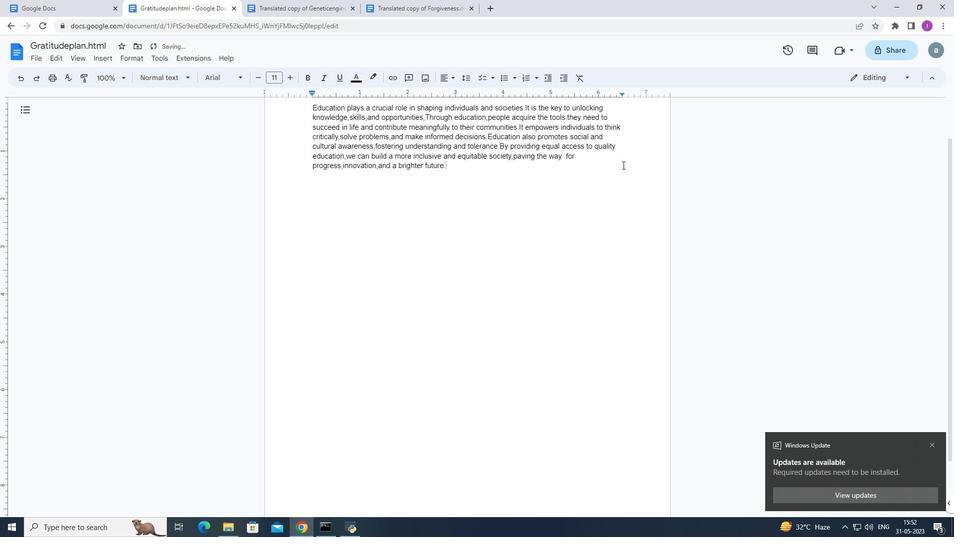 
Action: Mouse scrolled (596, 179) with delta (0, 0)
Screenshot: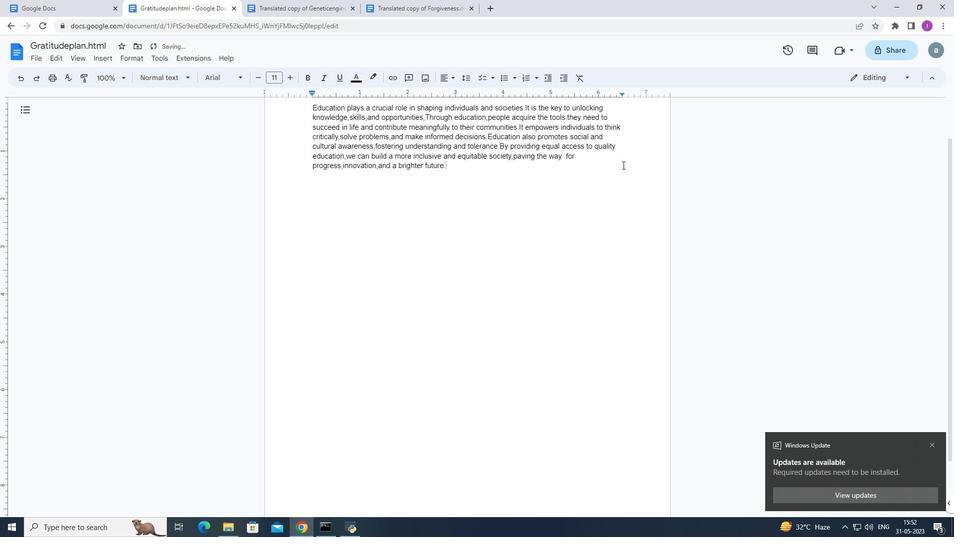 
Action: Mouse moved to (435, 257)
Screenshot: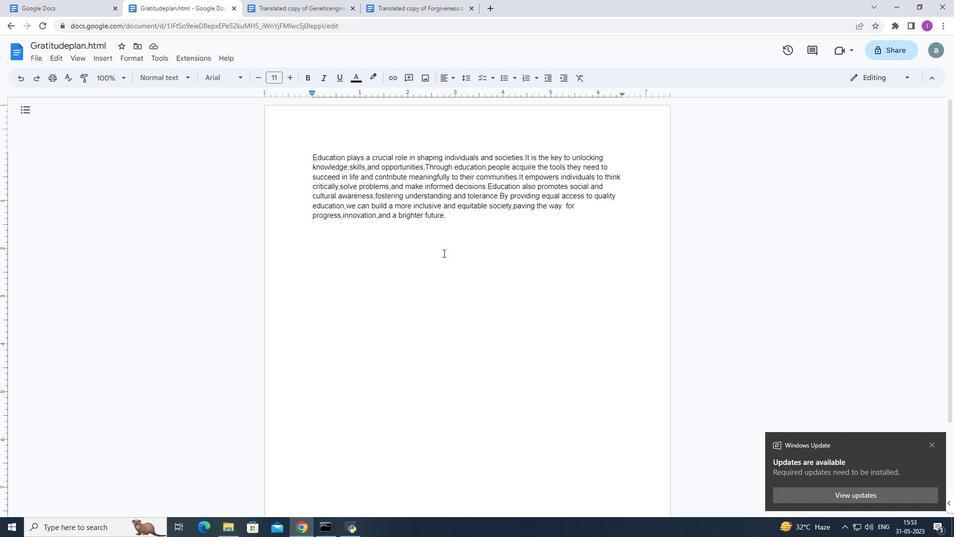 
Action: Key pressed <Key.enter>
Screenshot: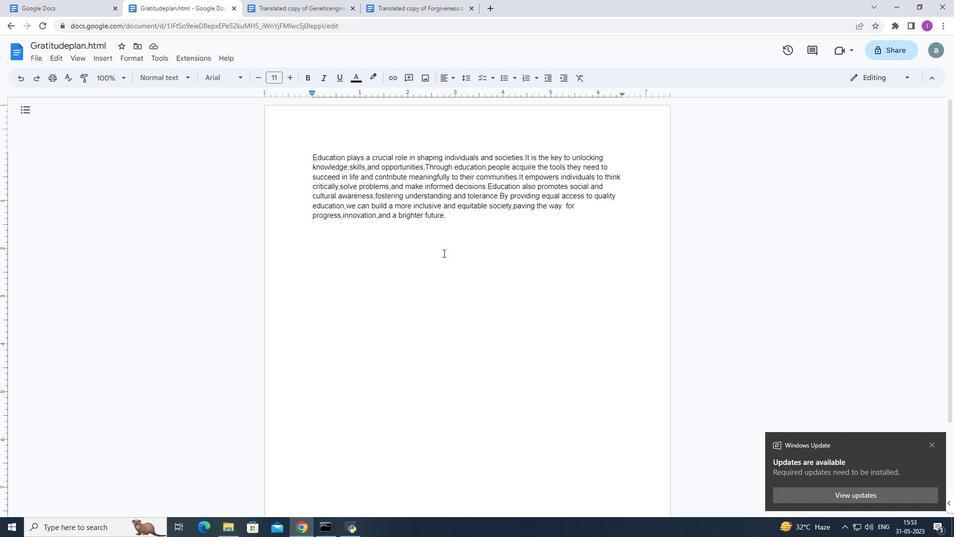 
Action: Mouse moved to (461, 228)
Screenshot: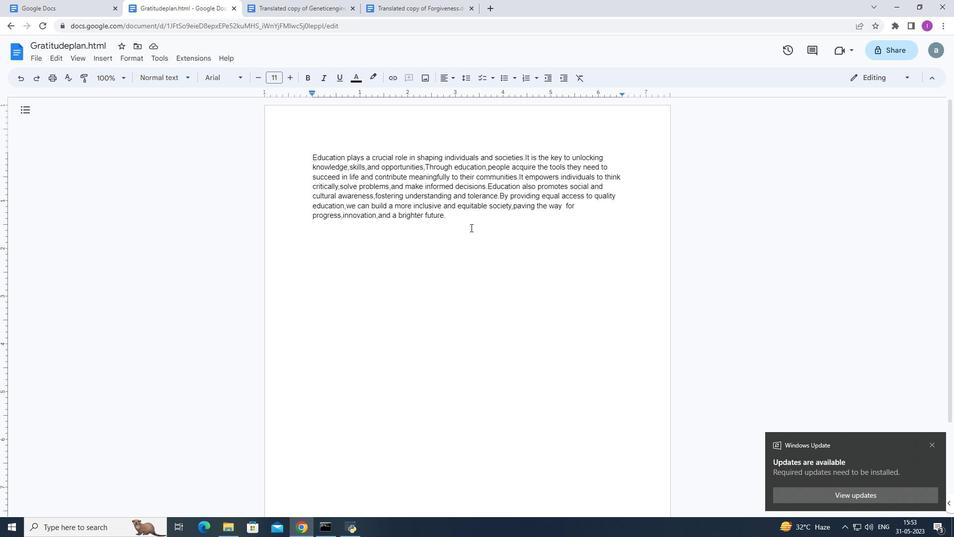 
Action: Key pressed <Key.shift>A<Key.shift>+<Key.shift><Key.shift><Key.shift><Key.shift><Key.shift><Key.shift><Key.shift><Key.shift><Key.shift><Key.shift><Key.shift><Key.shift><Key.shift><Key.shift><Key.shift><Key.shift><Key.shift><Key.shift><Key.shift><Key.shift><Key.shift><Key.shift><Key.shift><Key.shift>B<Key.shift>+<Key.shift>C
Screenshot: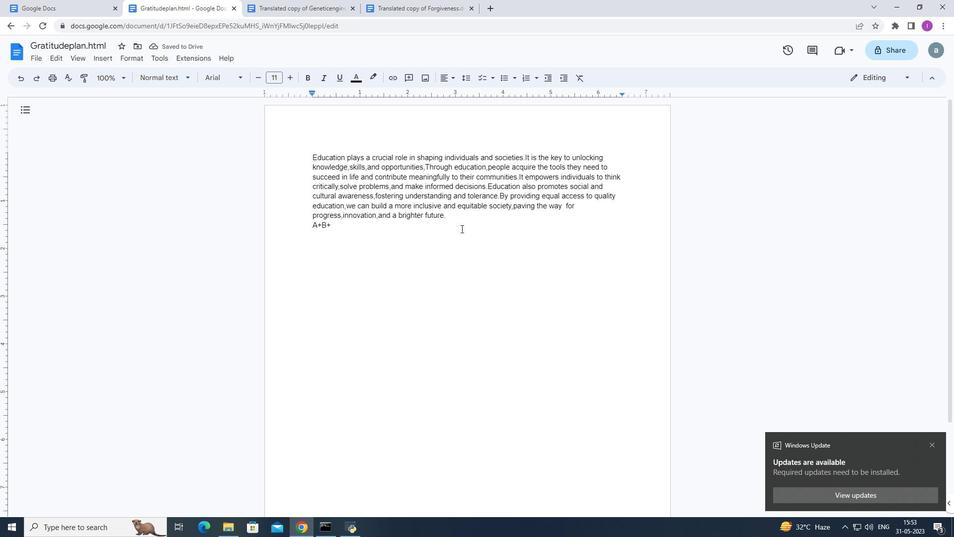 
Action: Mouse moved to (341, 224)
Screenshot: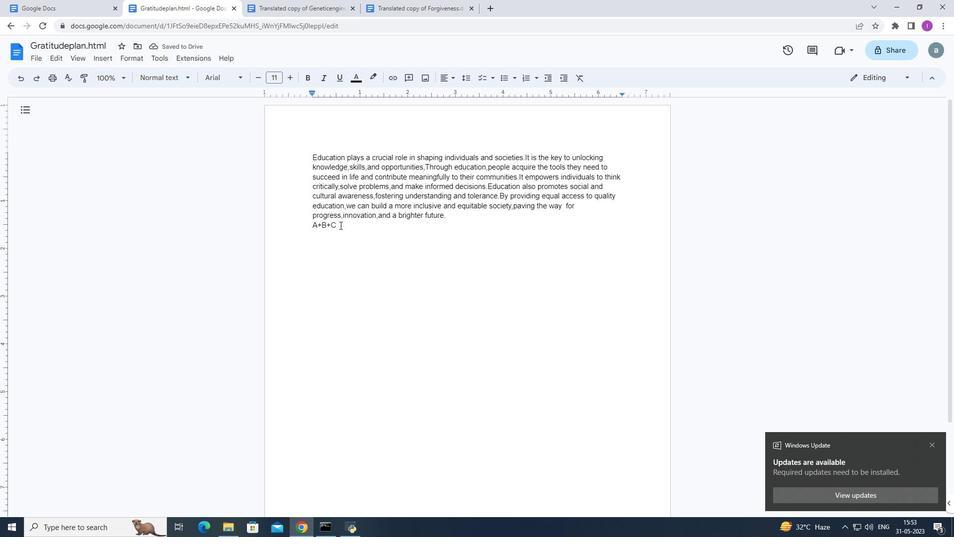 
Action: Mouse pressed left at (341, 224)
Screenshot: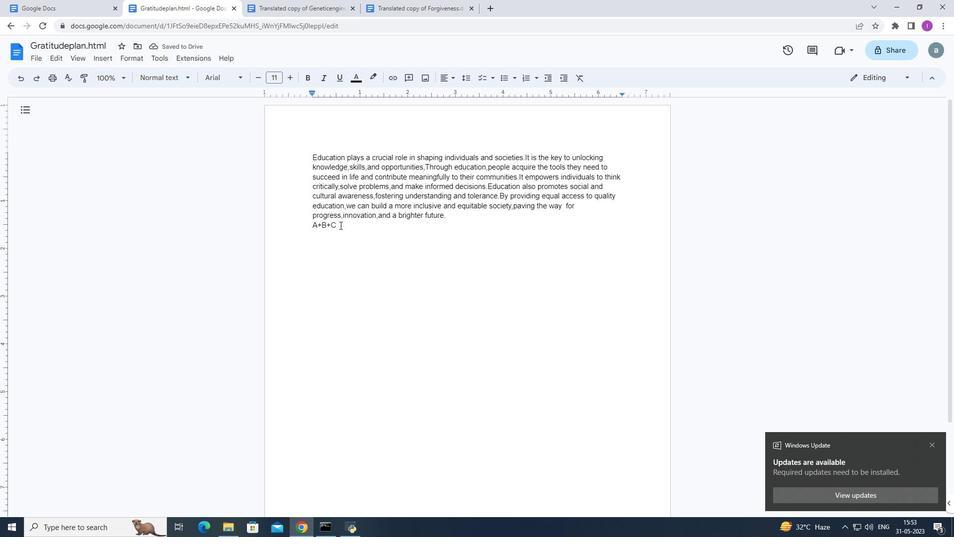 
Action: Mouse moved to (377, 78)
Screenshot: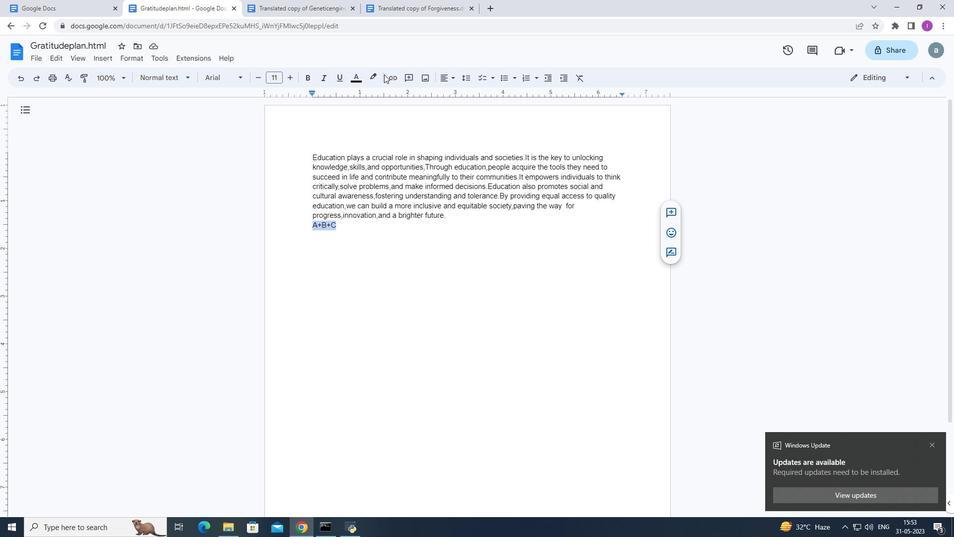 
Action: Mouse pressed left at (377, 78)
Screenshot: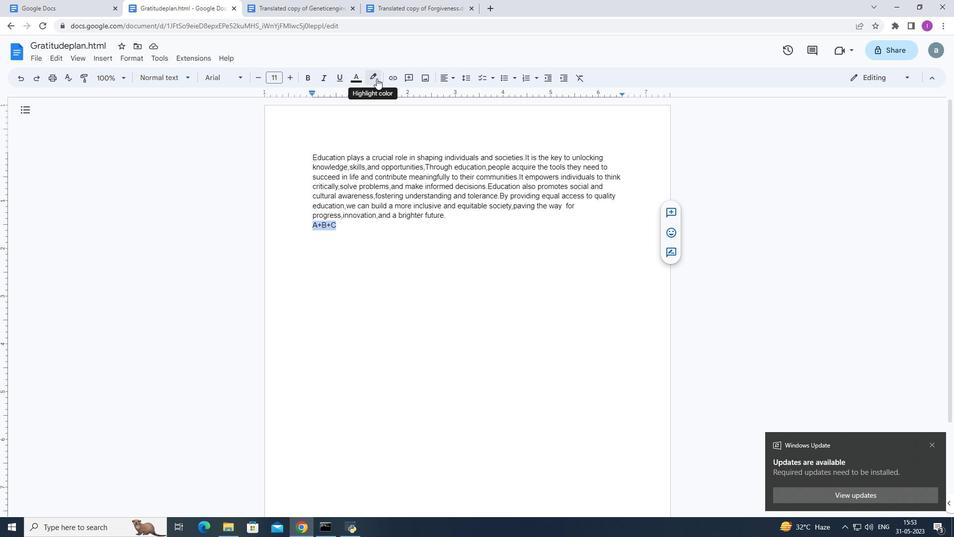 
Action: Mouse moved to (473, 120)
Screenshot: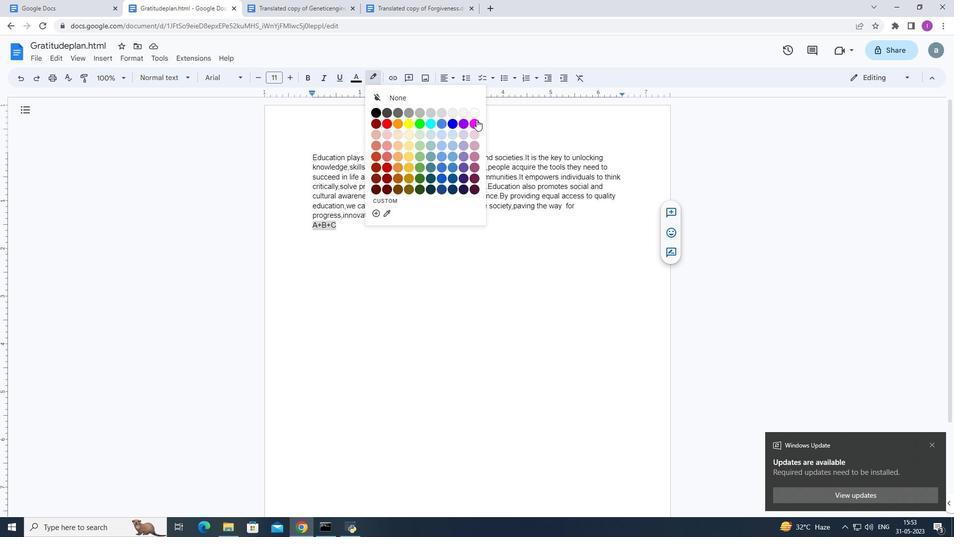 
Action: Mouse pressed left at (473, 120)
Screenshot: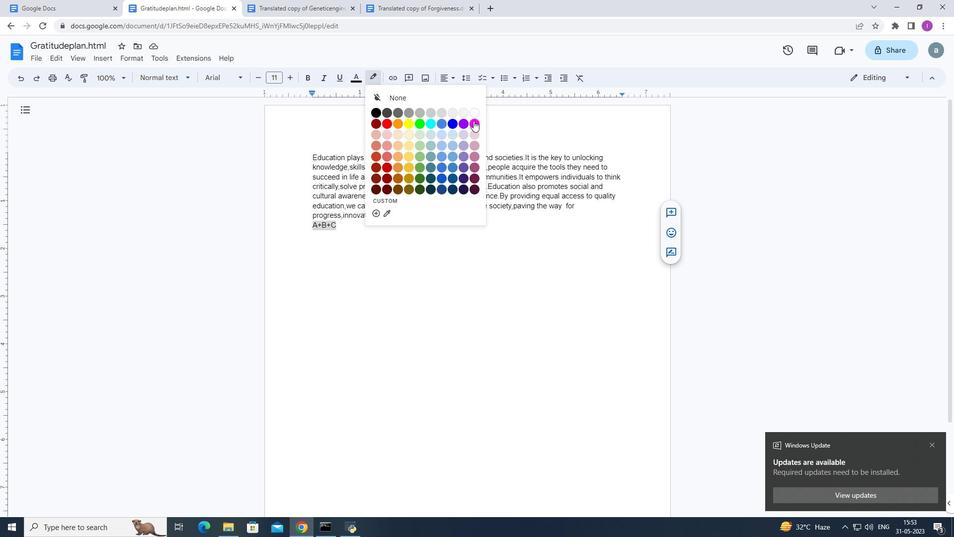 
Action: Mouse moved to (376, 259)
Screenshot: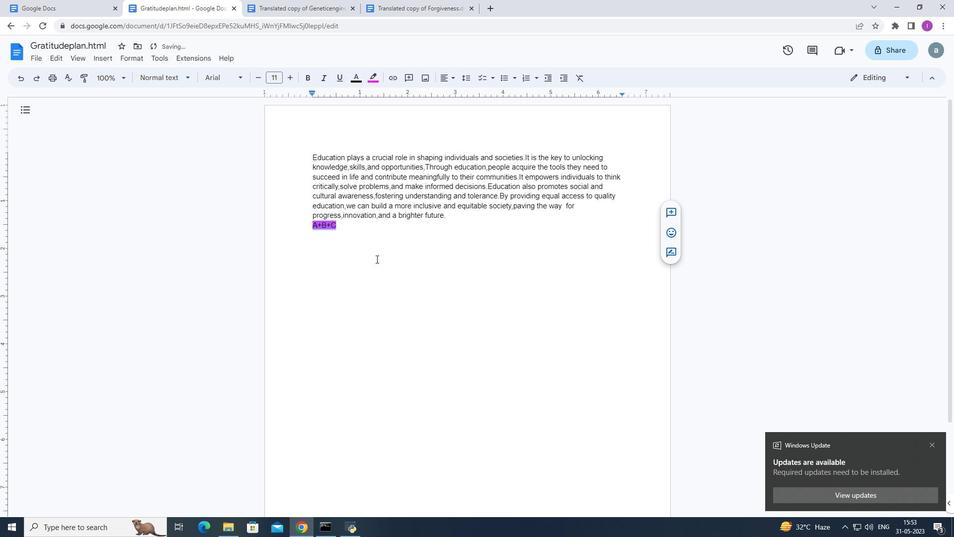 
Action: Mouse pressed left at (376, 259)
Screenshot: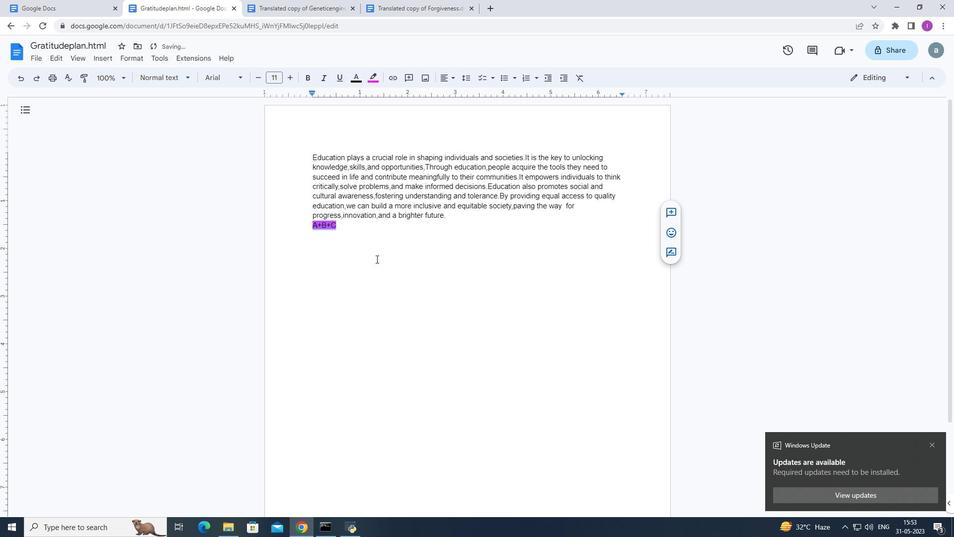 
Action: Mouse moved to (37, 59)
Screenshot: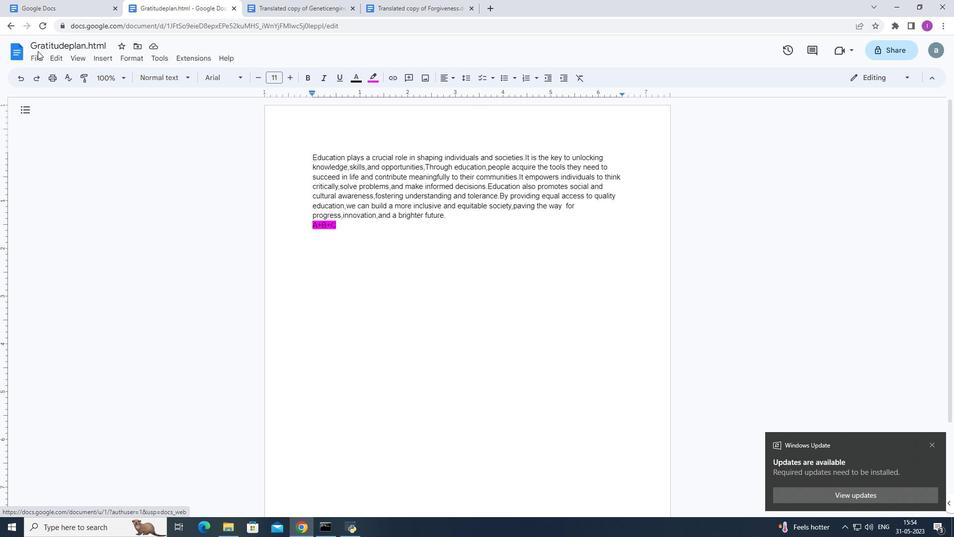 
Action: Mouse pressed left at (37, 59)
Screenshot: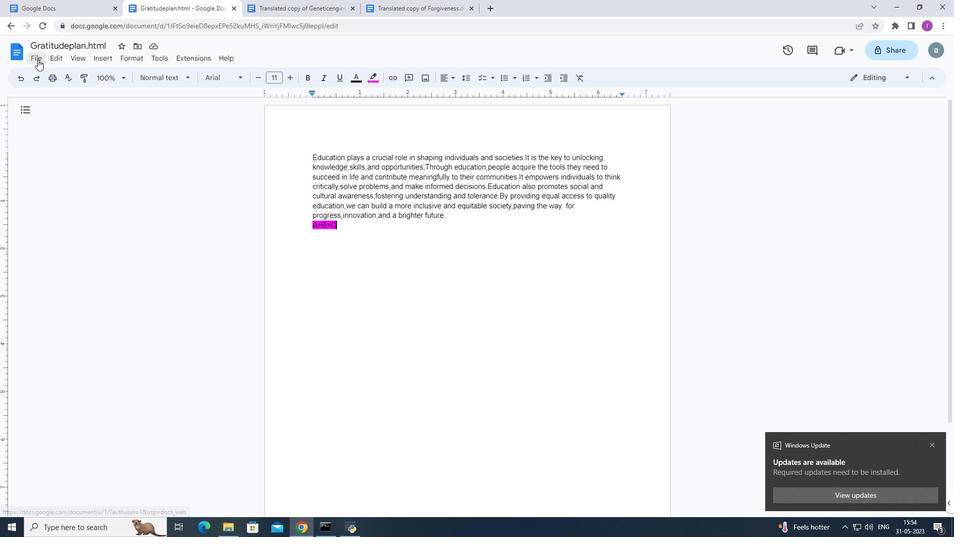 
Action: Mouse moved to (80, 327)
Screenshot: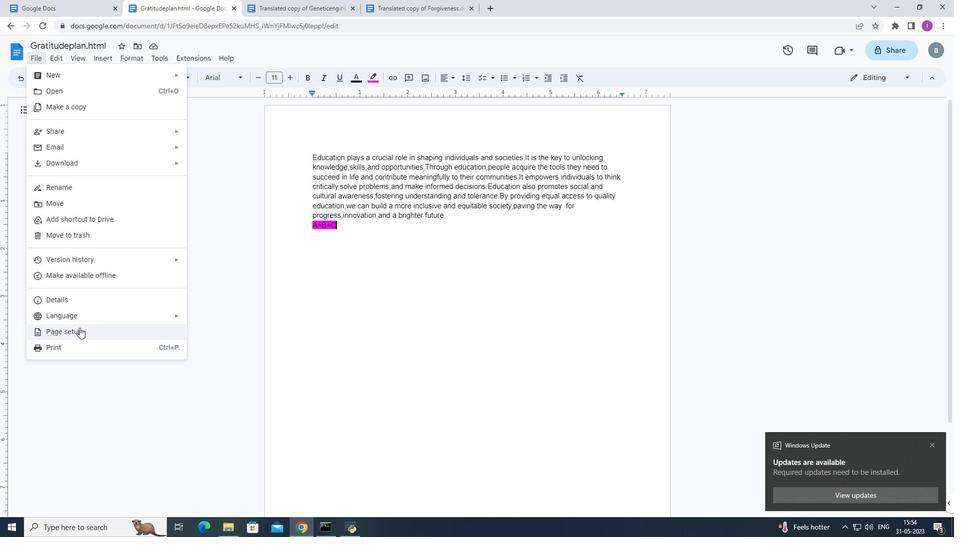 
Action: Mouse pressed left at (80, 327)
Screenshot: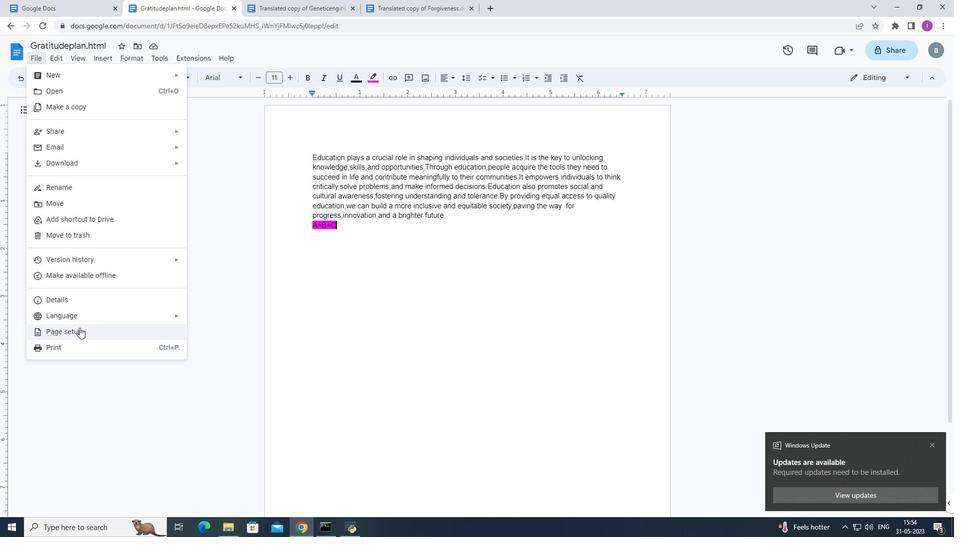 
Action: Mouse moved to (440, 260)
Screenshot: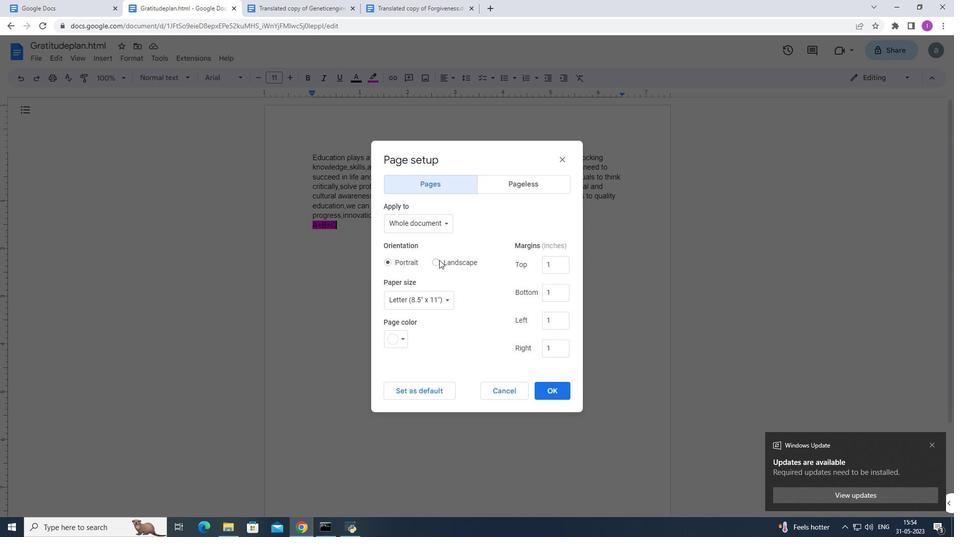 
Action: Mouse pressed left at (440, 260)
Screenshot: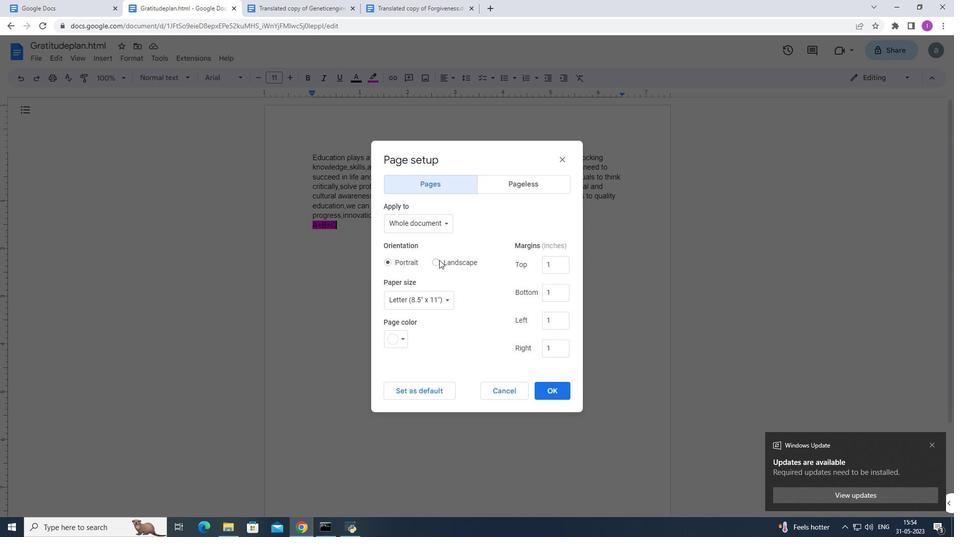 
Action: Mouse moved to (395, 265)
Screenshot: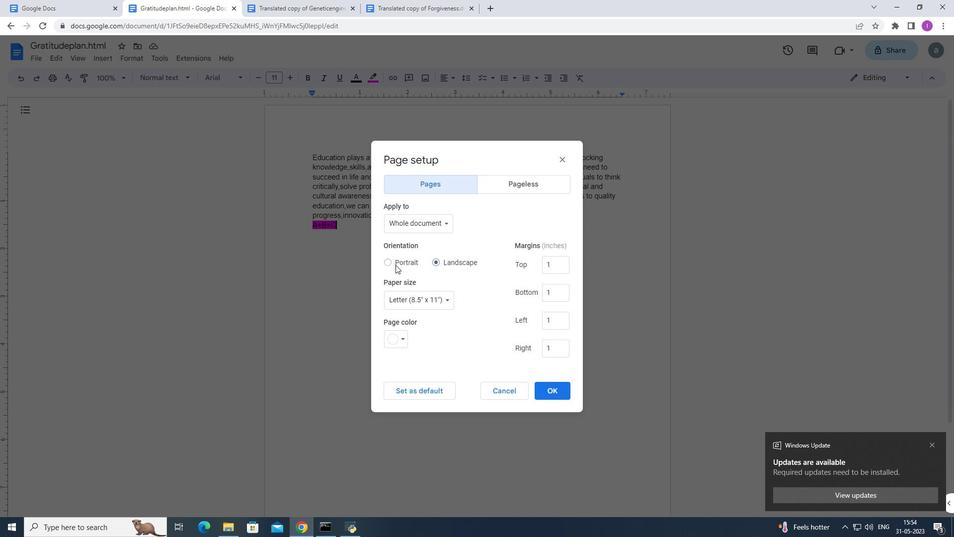 
Action: Mouse pressed left at (395, 265)
Screenshot: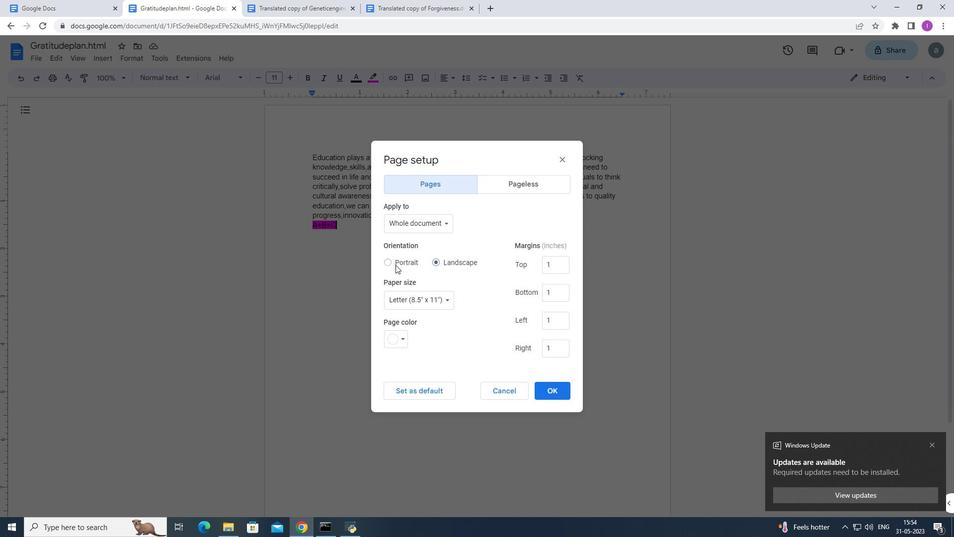 
Action: Mouse moved to (550, 392)
Screenshot: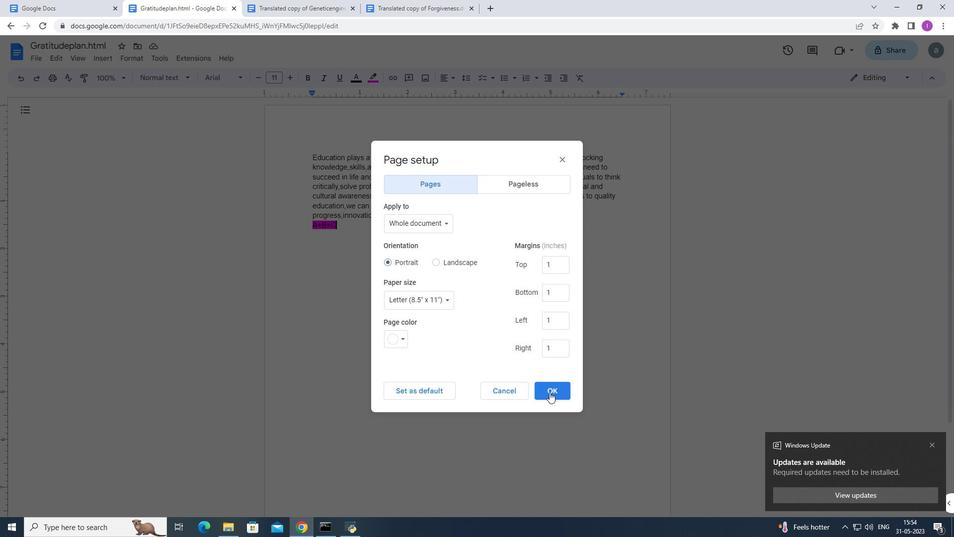 
Action: Mouse pressed left at (550, 392)
Screenshot: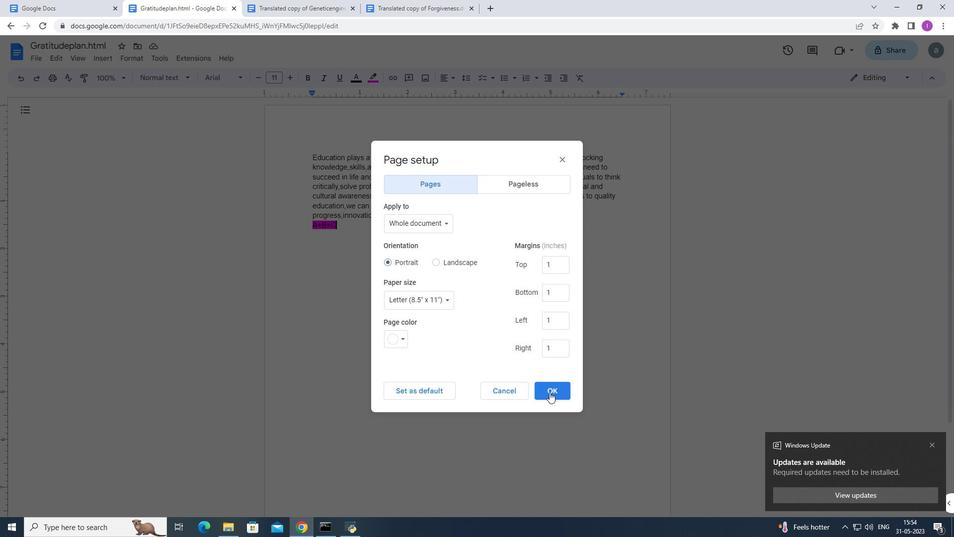 
Action: Mouse moved to (205, 263)
Screenshot: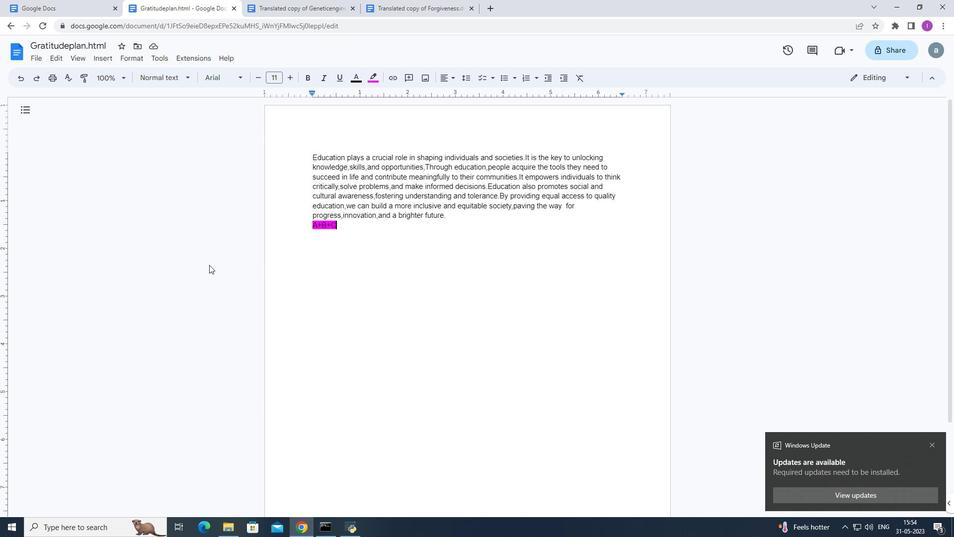 
